 Task: Search one way flight ticket for 3 adults, 3 children in business from Lexington: Blue Grass Airport to Rock Springs: Southwest Wyoming Regional Airport (rock Springs Sweetwater County Airport) on 8-5-2023. Choice of flights is Singapure airlines. Number of bags: 4 checked bags. Price is upto 108000. Outbound departure time preference is 20:15.
Action: Mouse moved to (285, 289)
Screenshot: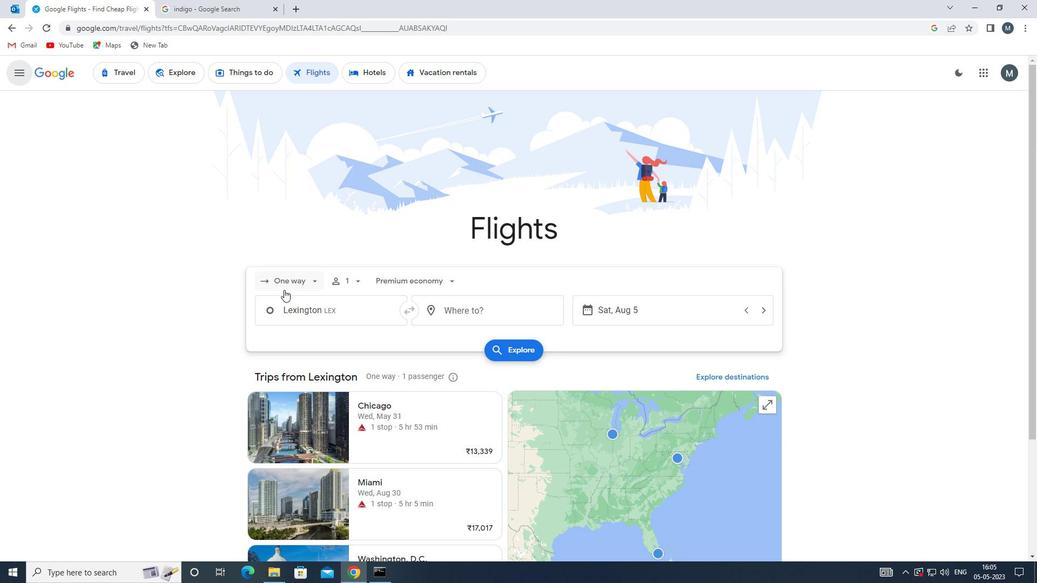 
Action: Mouse pressed left at (285, 289)
Screenshot: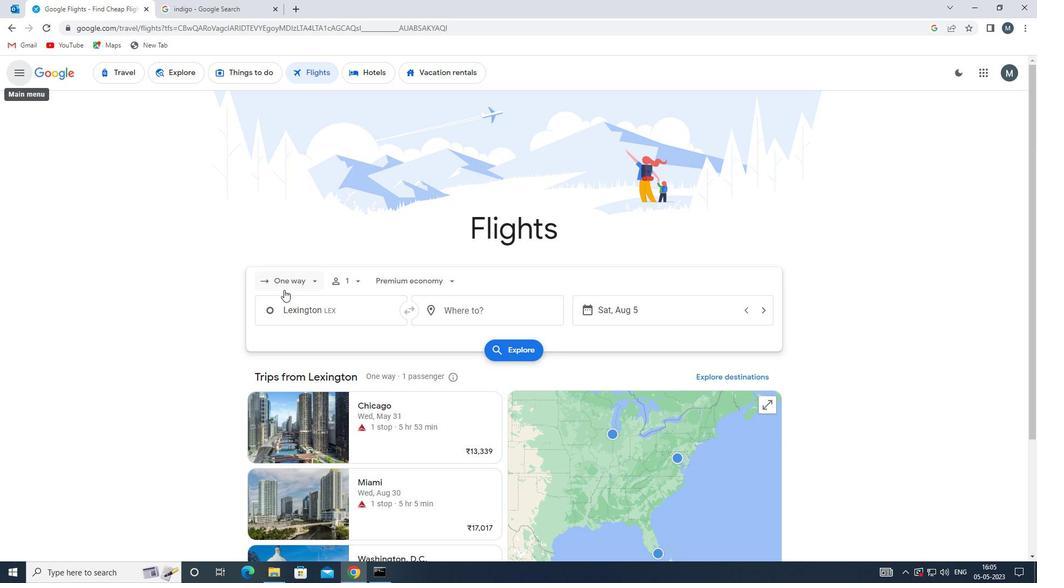 
Action: Mouse moved to (303, 334)
Screenshot: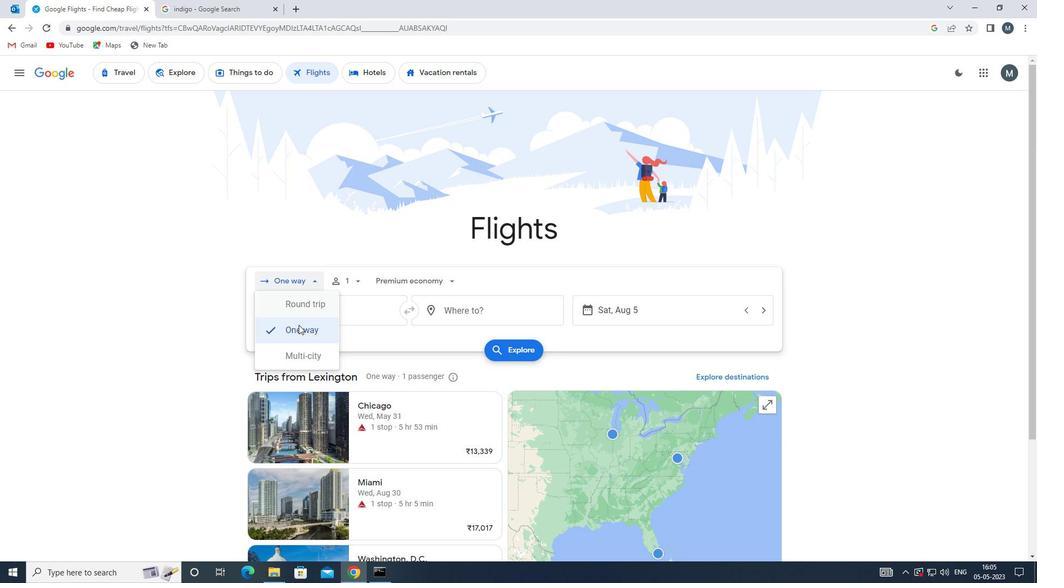 
Action: Mouse pressed left at (303, 334)
Screenshot: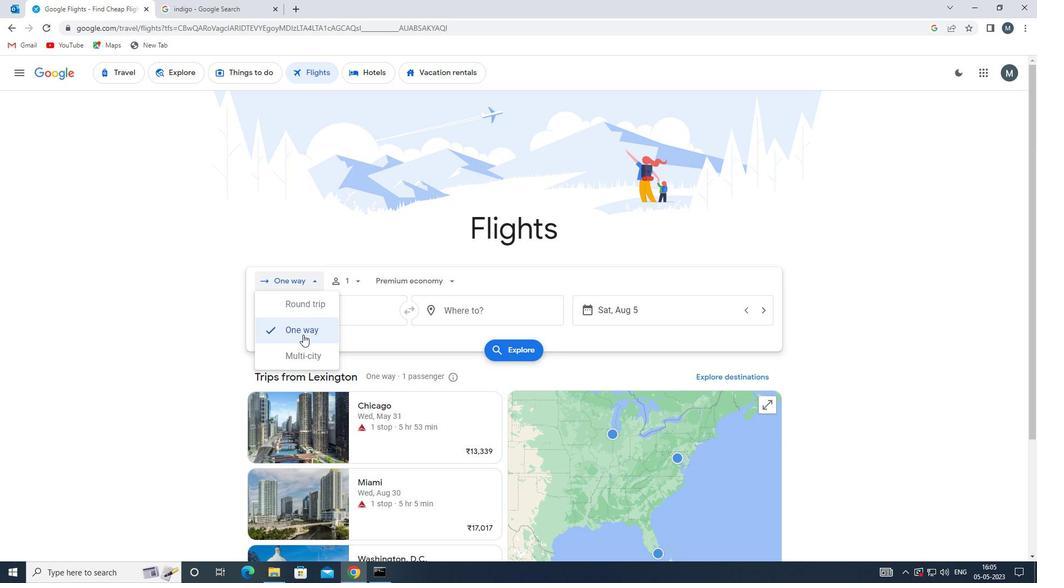 
Action: Mouse moved to (342, 280)
Screenshot: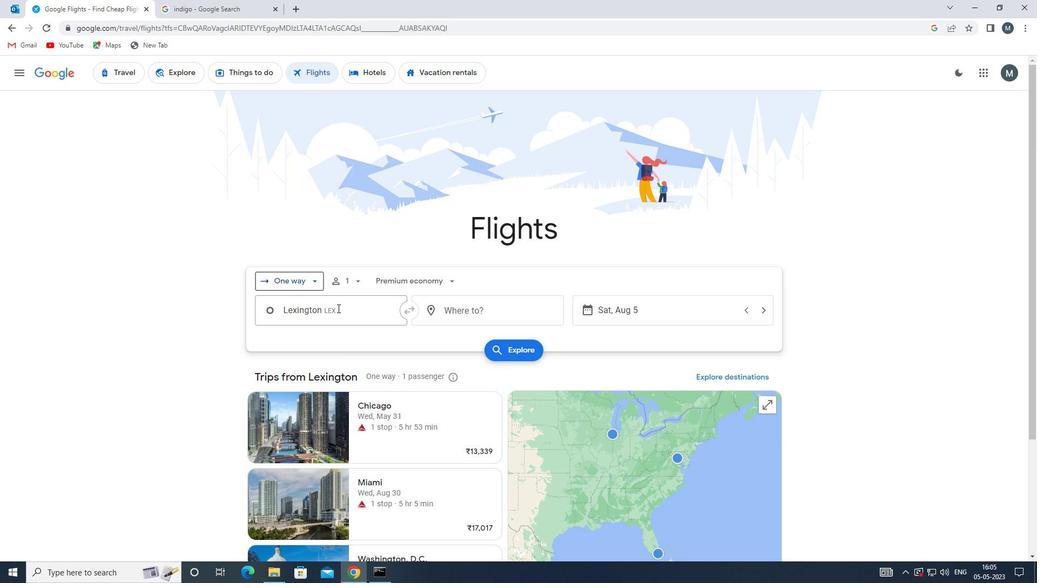 
Action: Mouse pressed left at (342, 280)
Screenshot: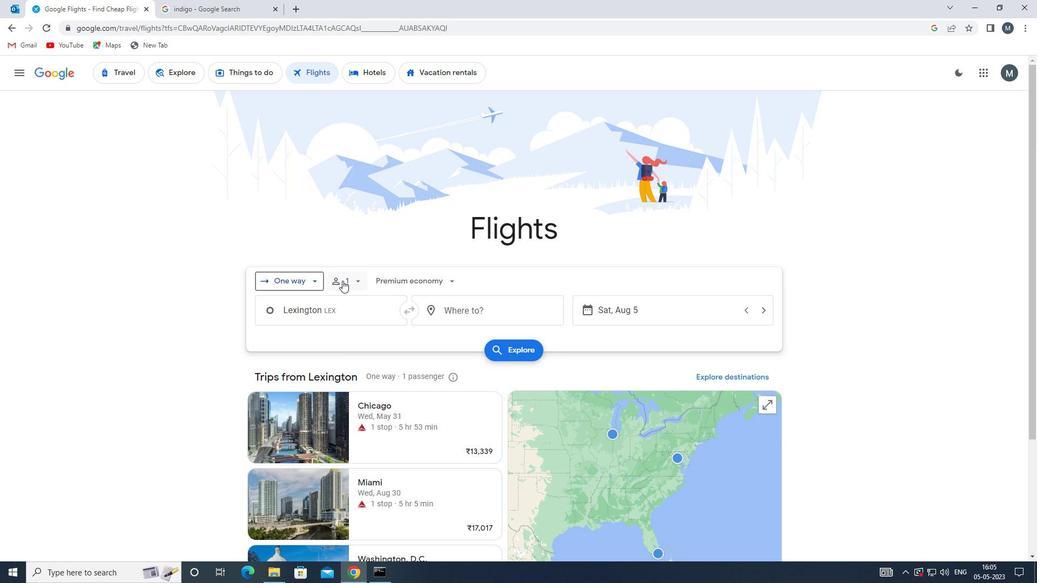 
Action: Mouse moved to (438, 307)
Screenshot: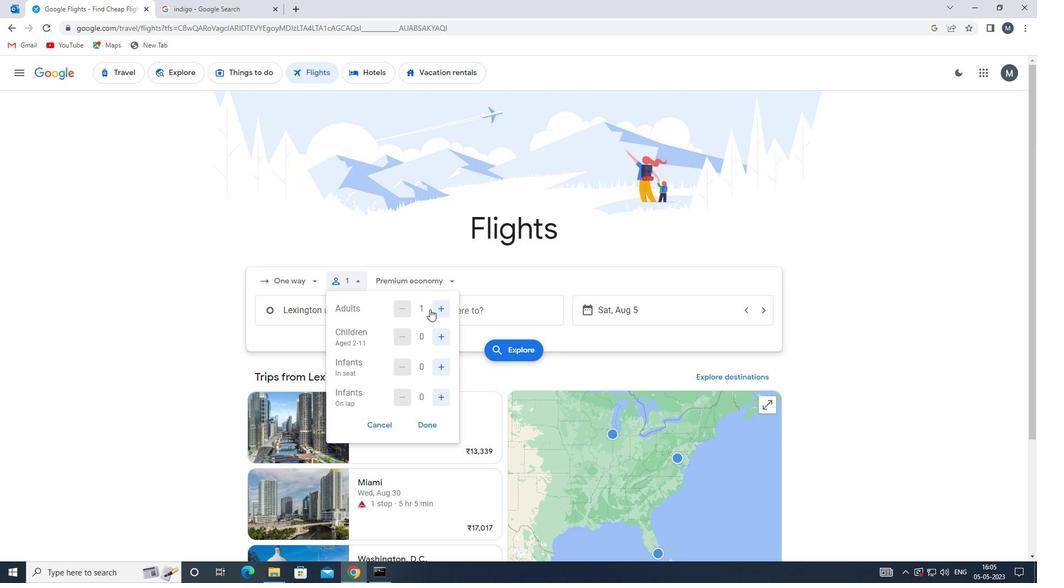 
Action: Mouse pressed left at (438, 307)
Screenshot: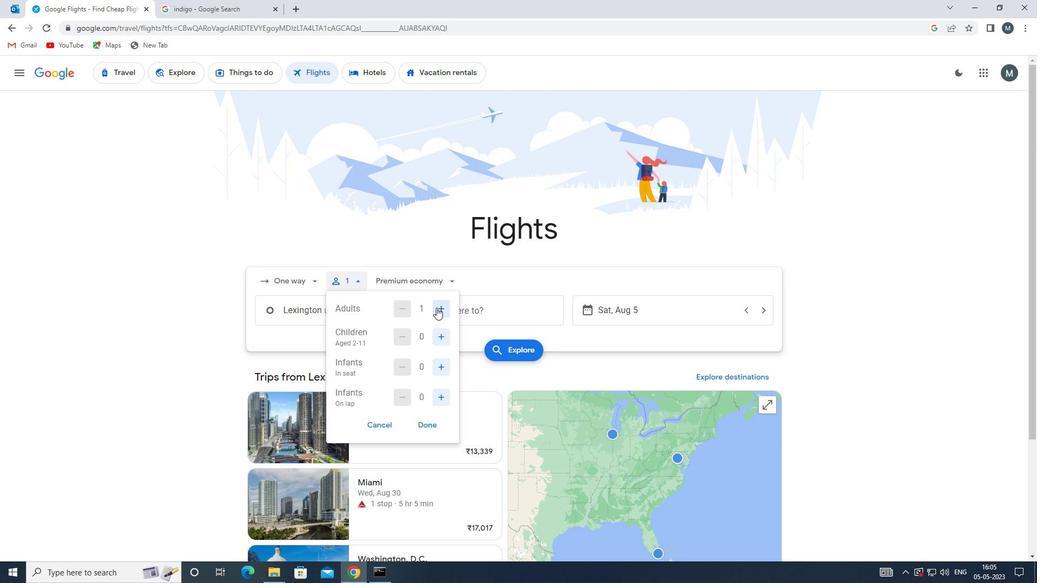 
Action: Mouse pressed left at (438, 307)
Screenshot: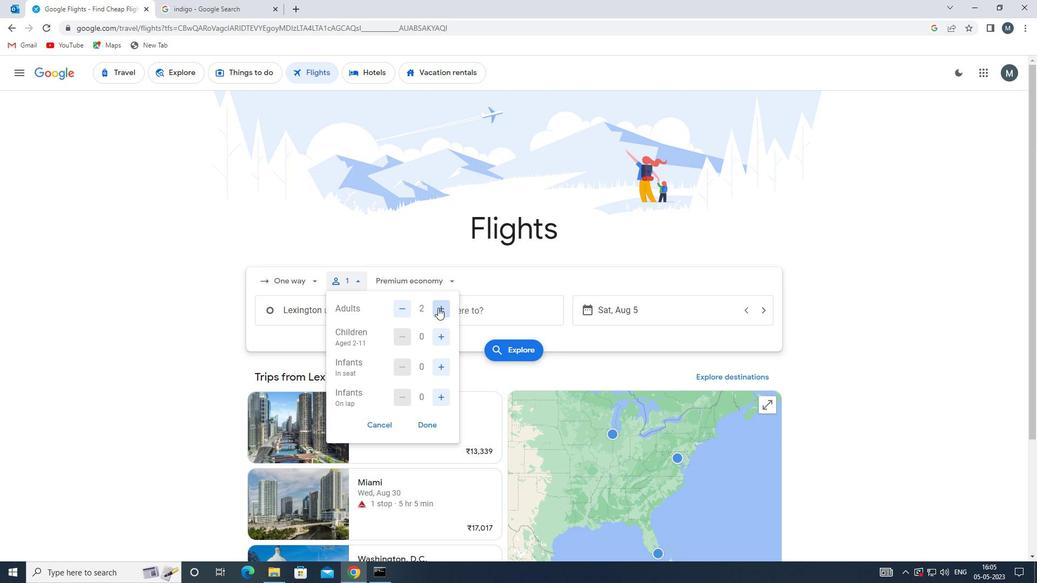 
Action: Mouse moved to (445, 336)
Screenshot: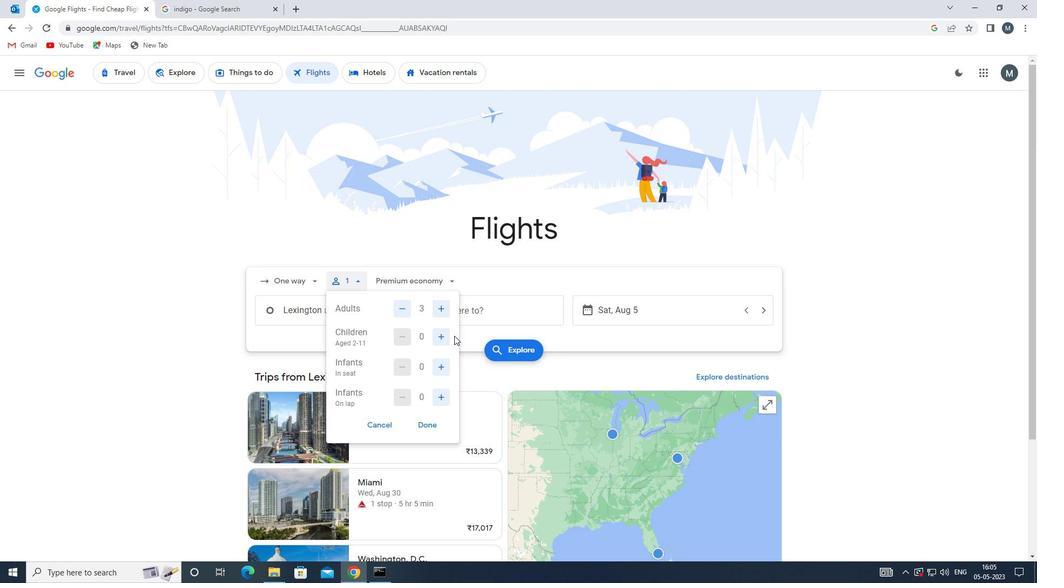
Action: Mouse pressed left at (445, 336)
Screenshot: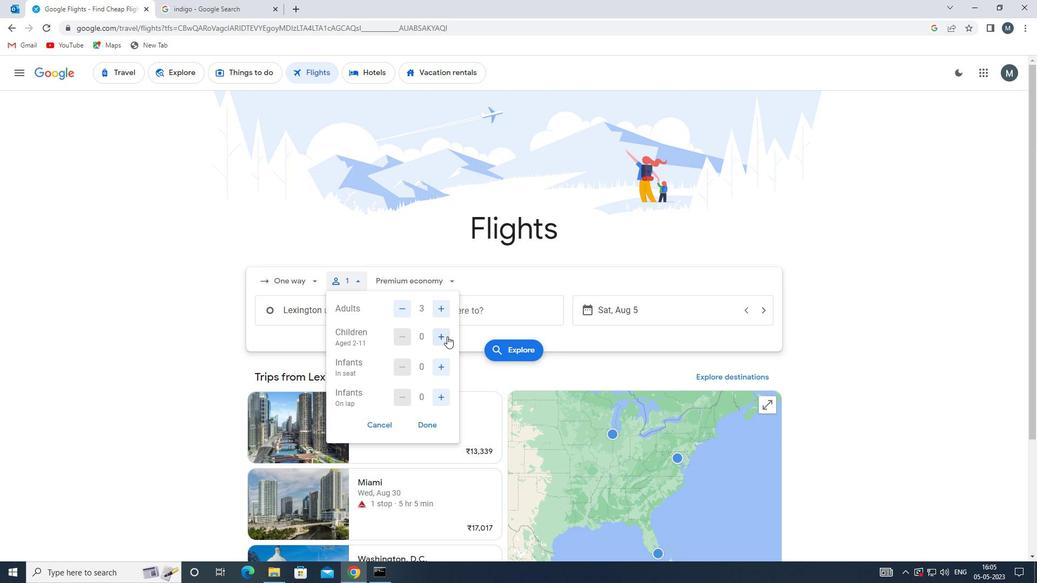 
Action: Mouse pressed left at (445, 336)
Screenshot: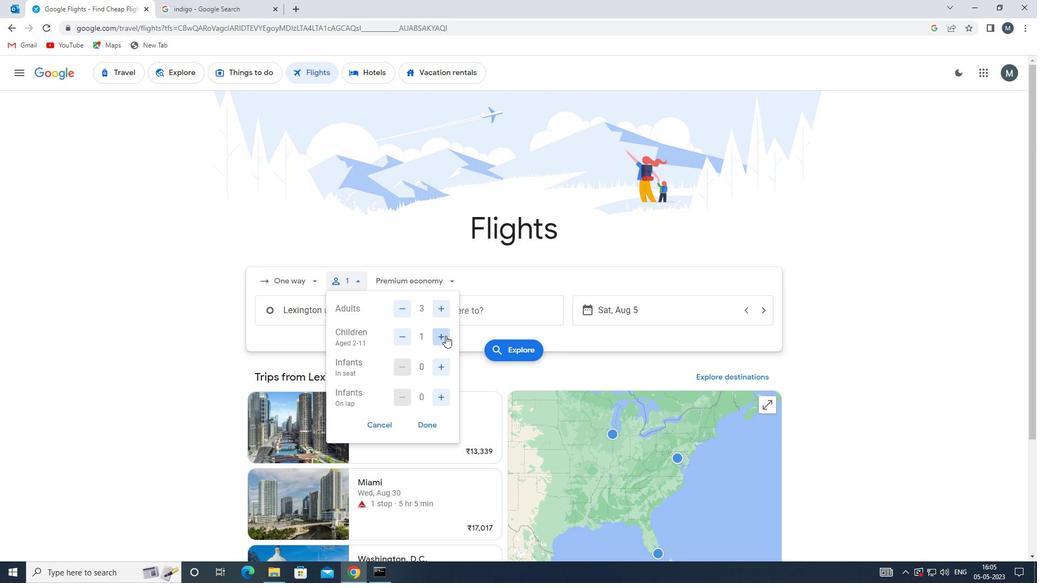 
Action: Mouse pressed left at (445, 336)
Screenshot: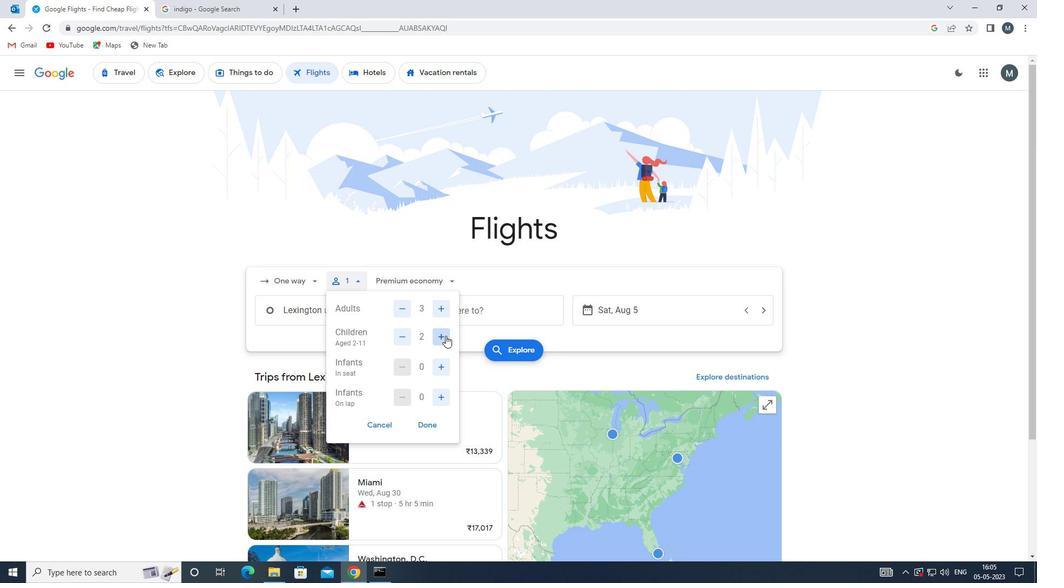 
Action: Mouse moved to (435, 423)
Screenshot: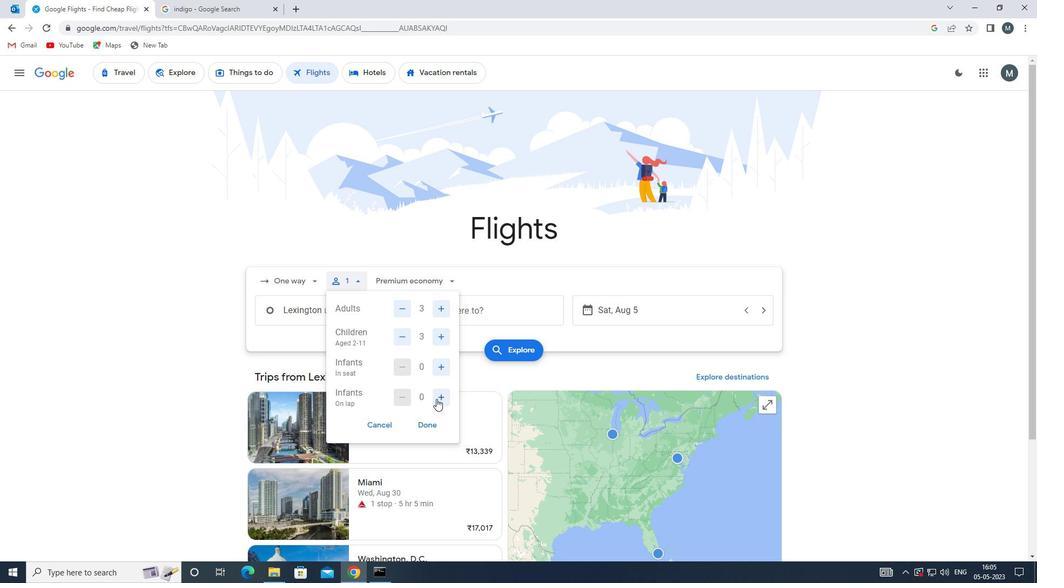 
Action: Mouse pressed left at (435, 423)
Screenshot: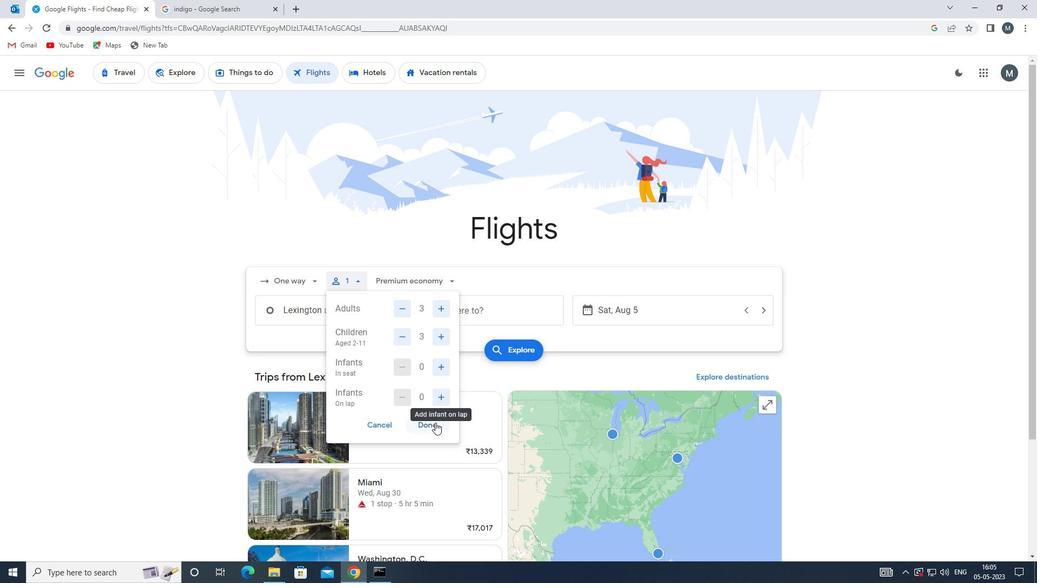
Action: Mouse moved to (426, 283)
Screenshot: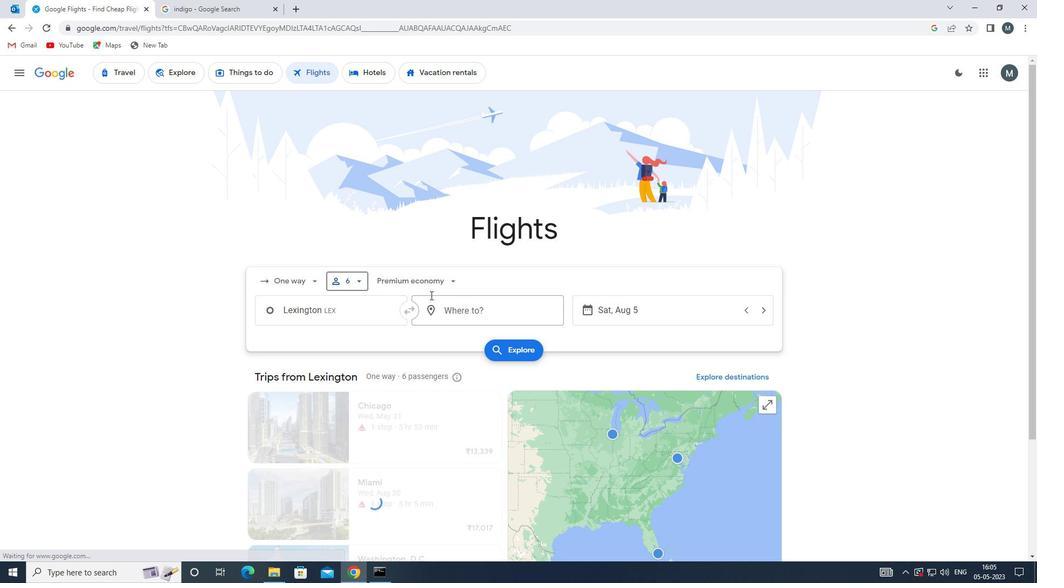 
Action: Mouse pressed left at (426, 283)
Screenshot: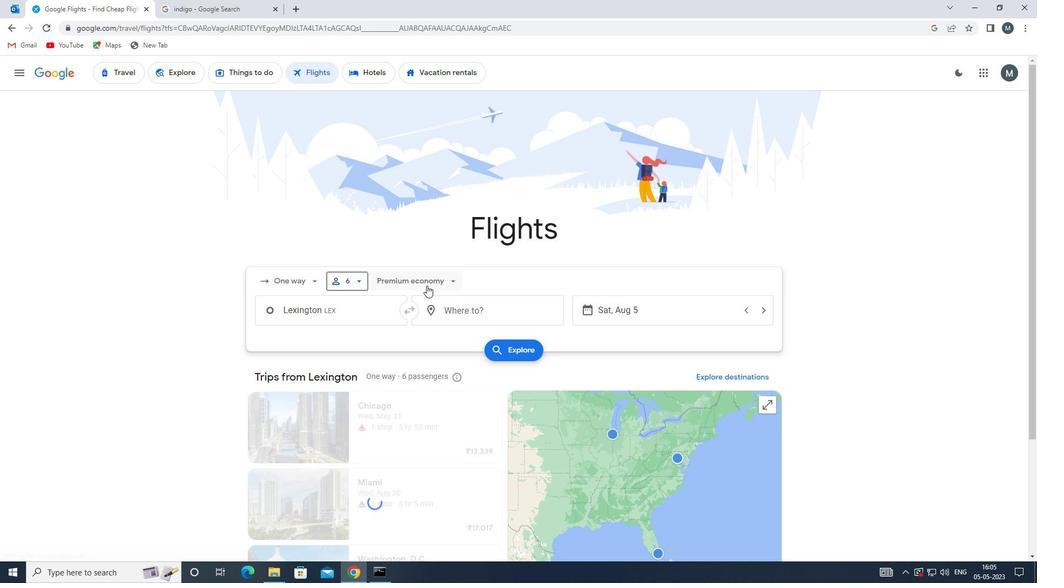 
Action: Mouse moved to (421, 358)
Screenshot: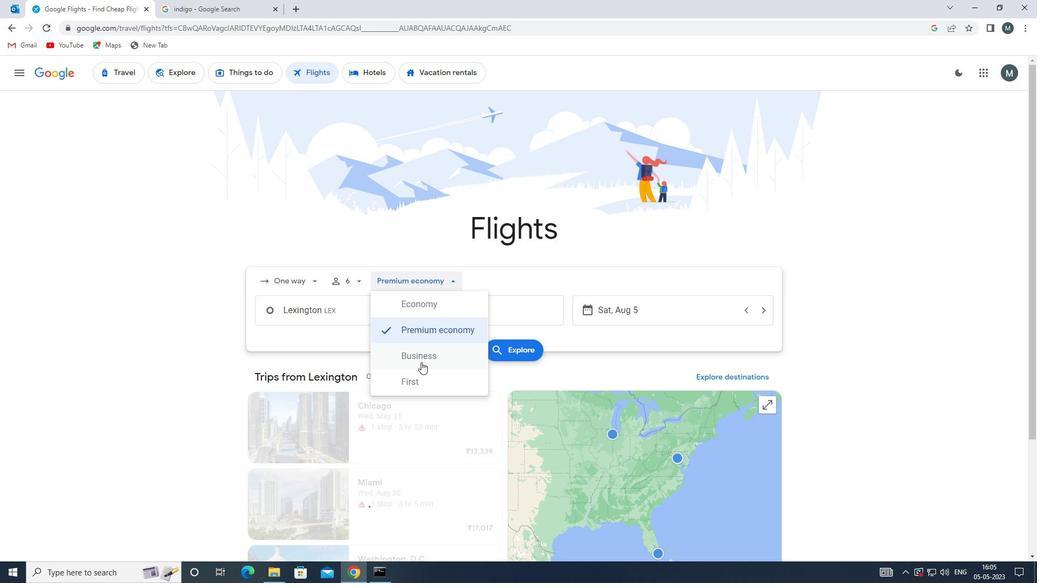 
Action: Mouse pressed left at (421, 358)
Screenshot: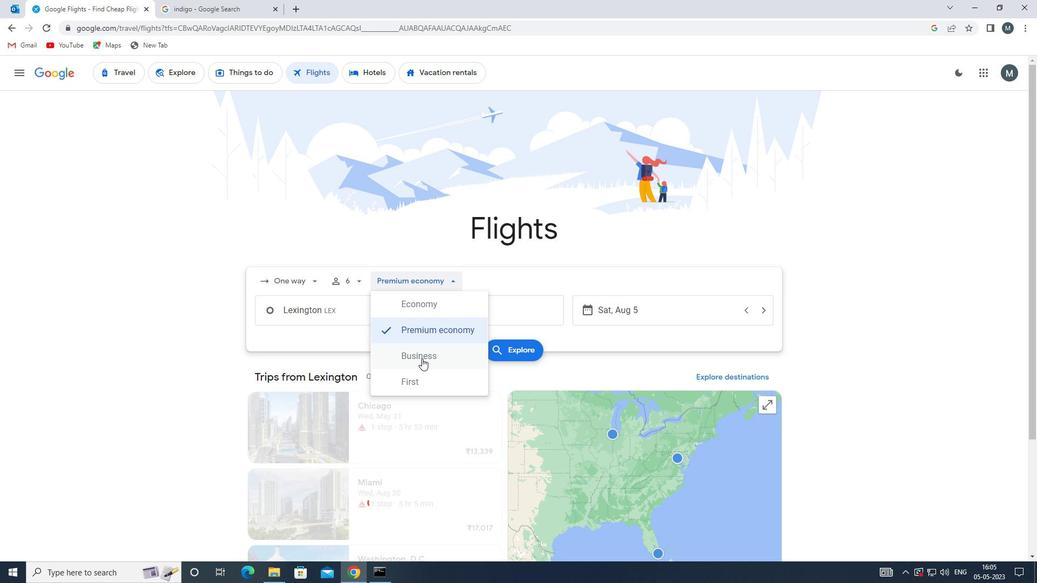 
Action: Mouse moved to (364, 317)
Screenshot: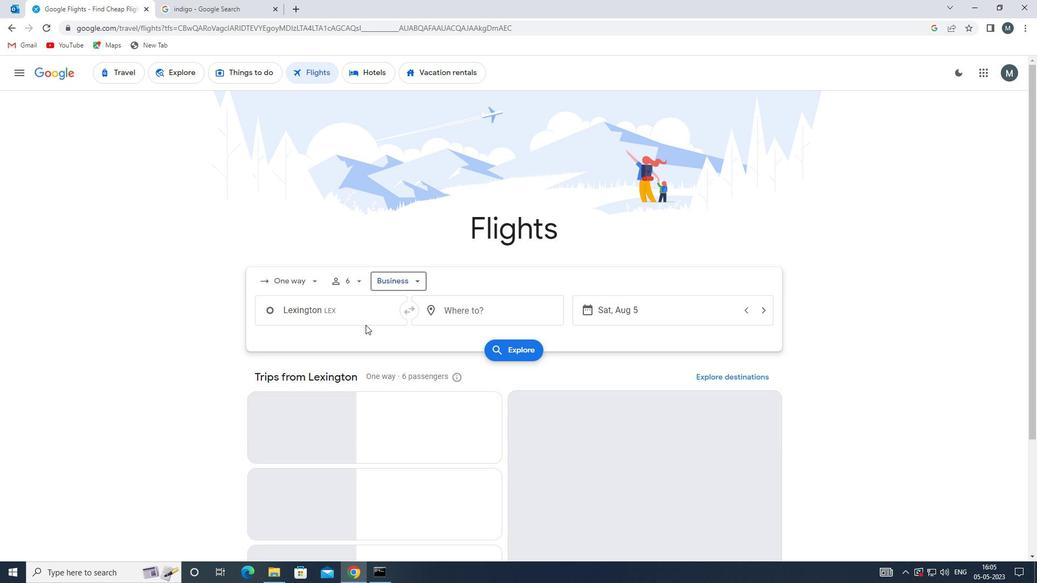 
Action: Mouse pressed left at (364, 317)
Screenshot: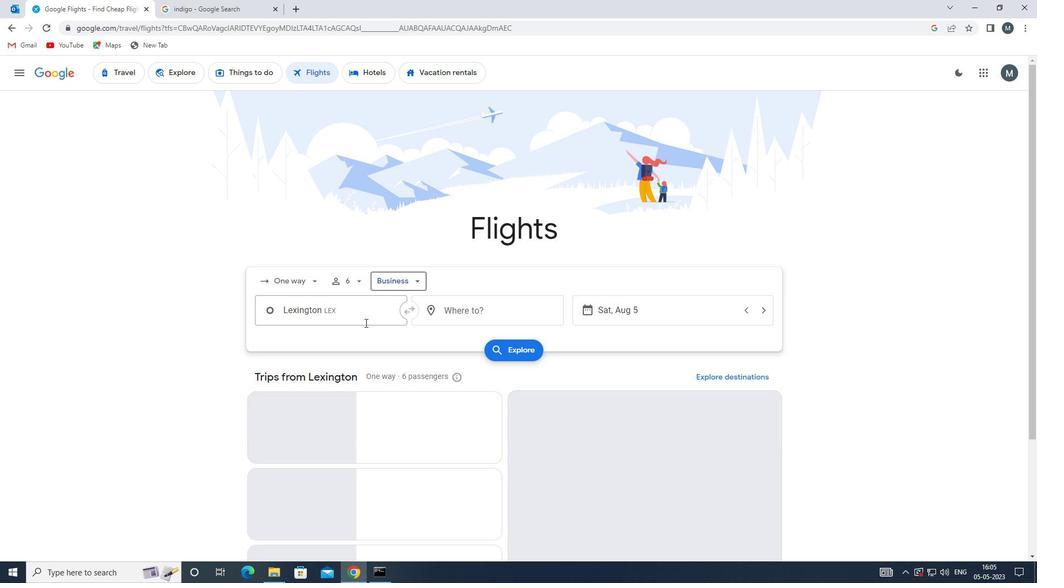 
Action: Mouse moved to (371, 365)
Screenshot: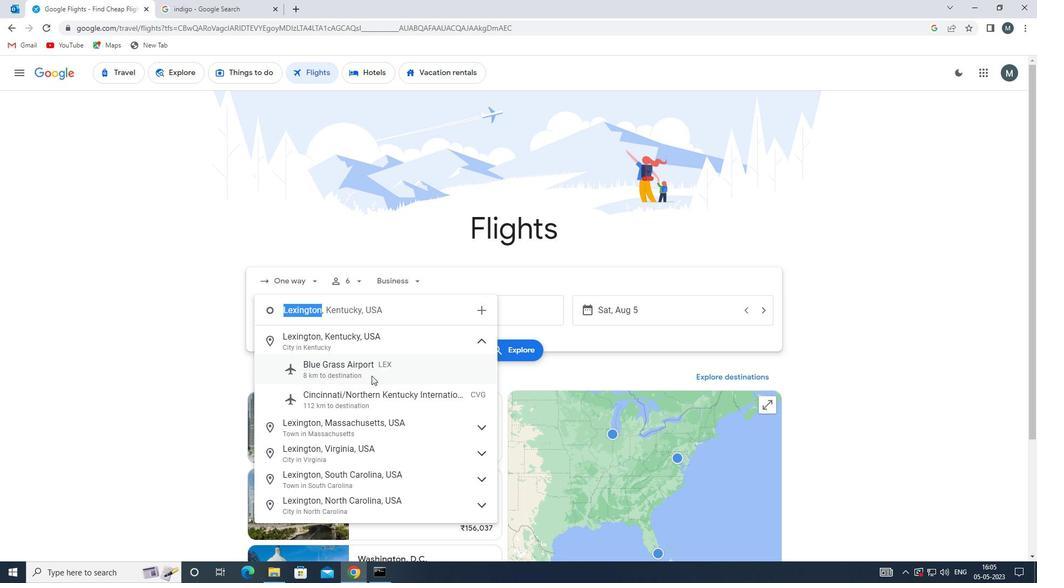 
Action: Mouse pressed left at (371, 365)
Screenshot: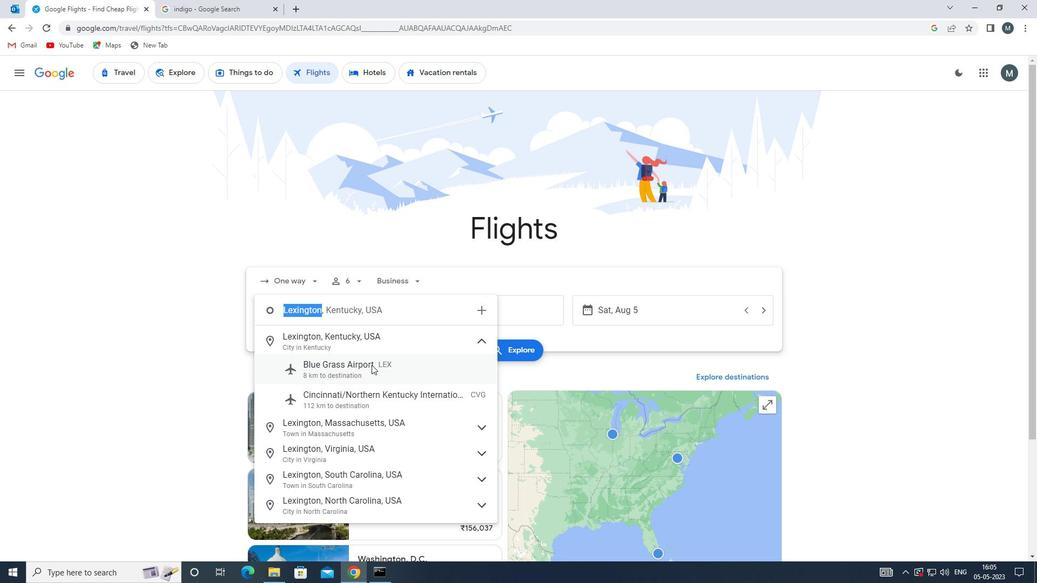
Action: Mouse moved to (479, 305)
Screenshot: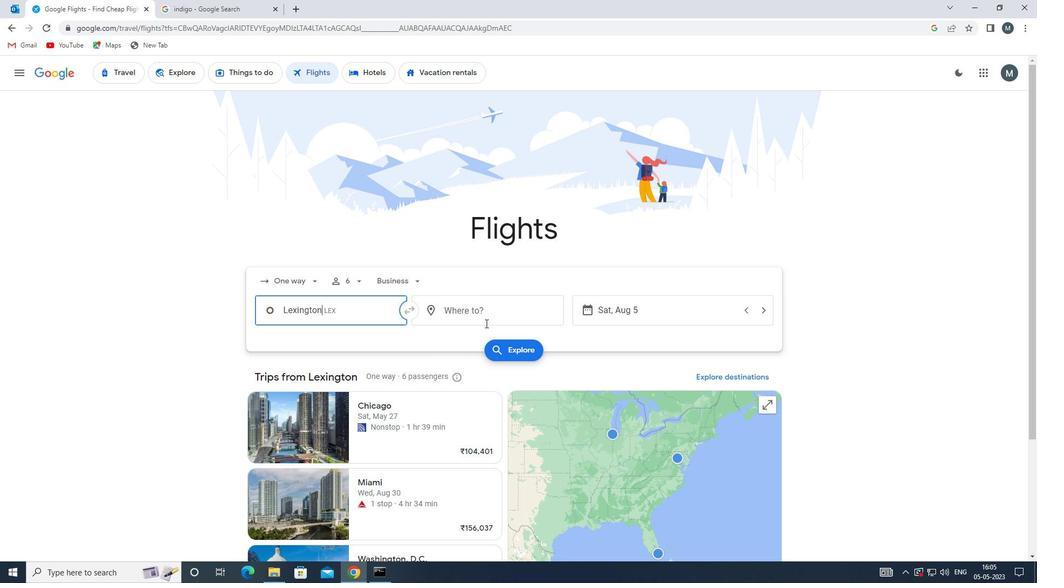 
Action: Mouse pressed left at (479, 305)
Screenshot: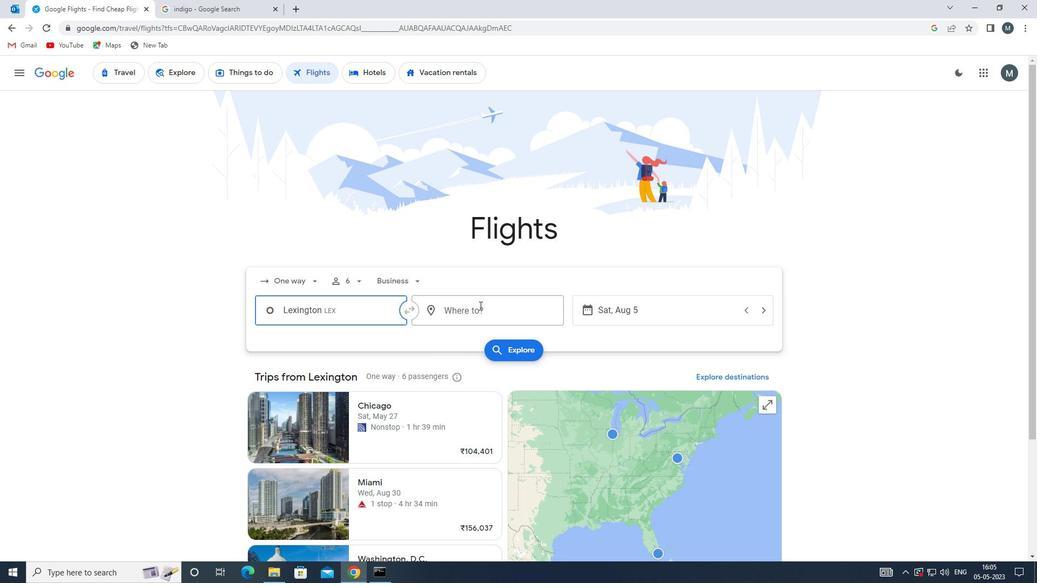 
Action: Mouse moved to (475, 308)
Screenshot: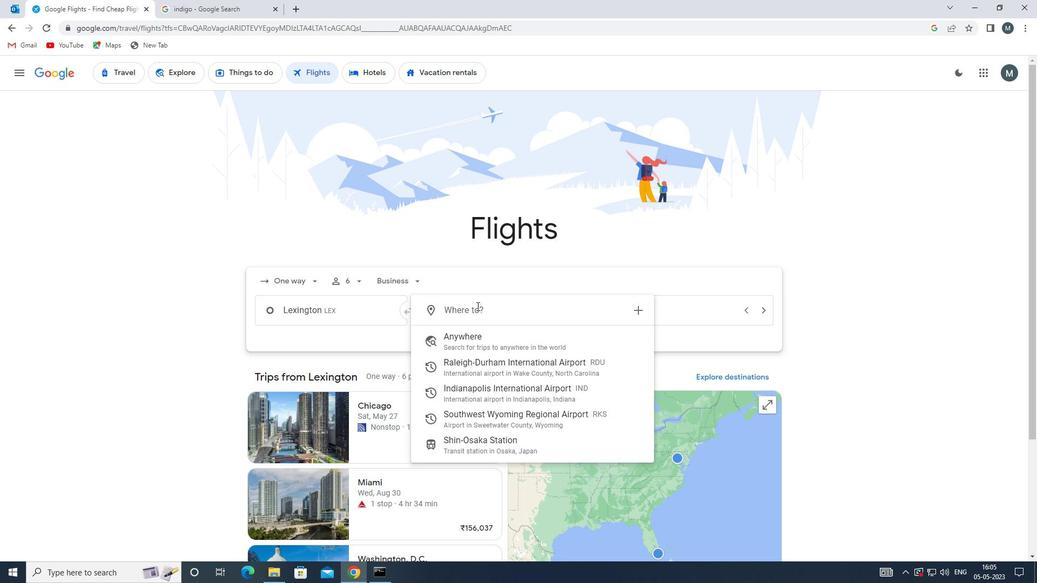 
Action: Key pressed rks
Screenshot: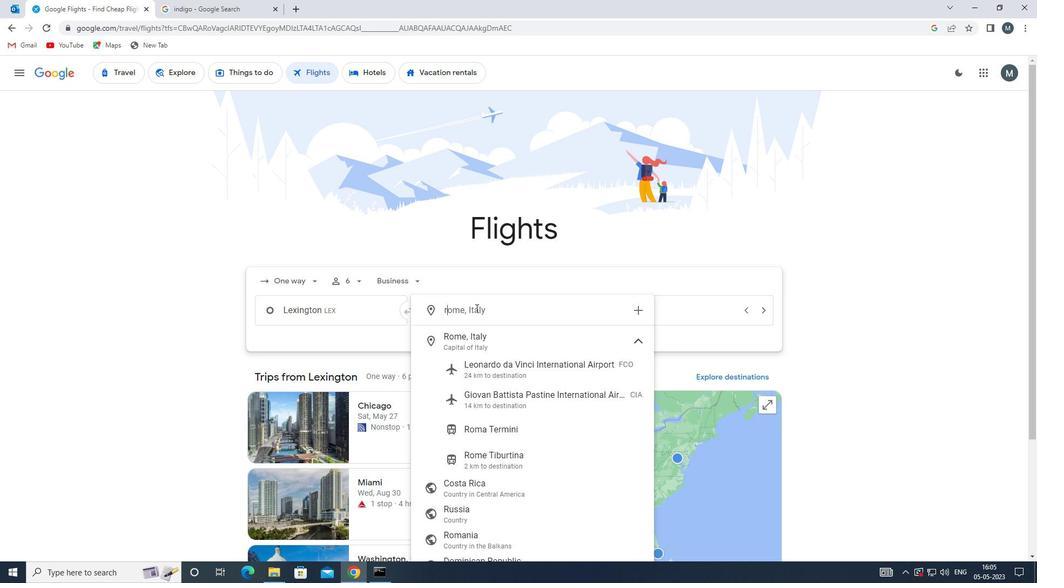 
Action: Mouse moved to (484, 345)
Screenshot: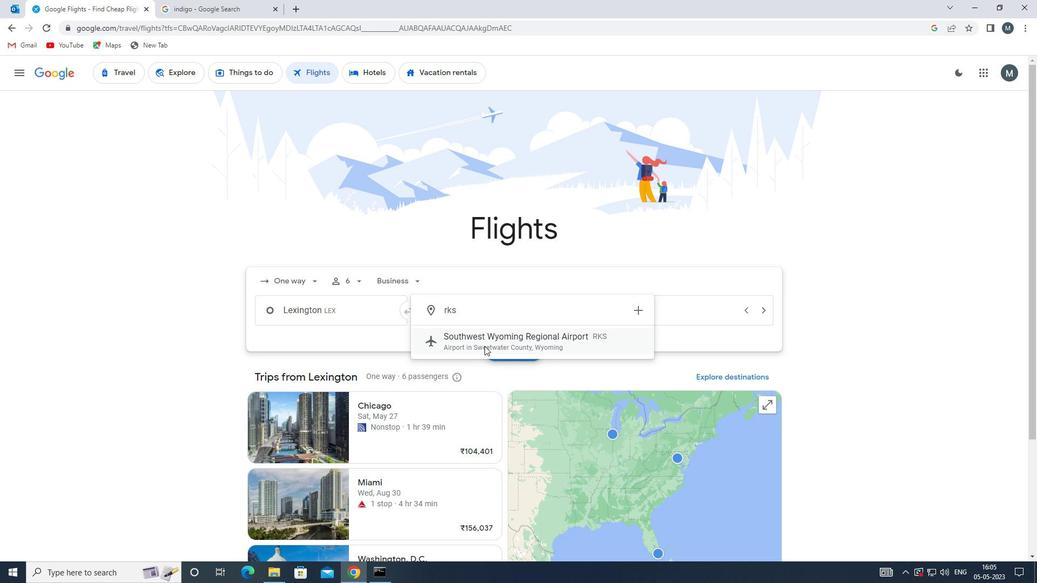 
Action: Mouse pressed left at (484, 345)
Screenshot: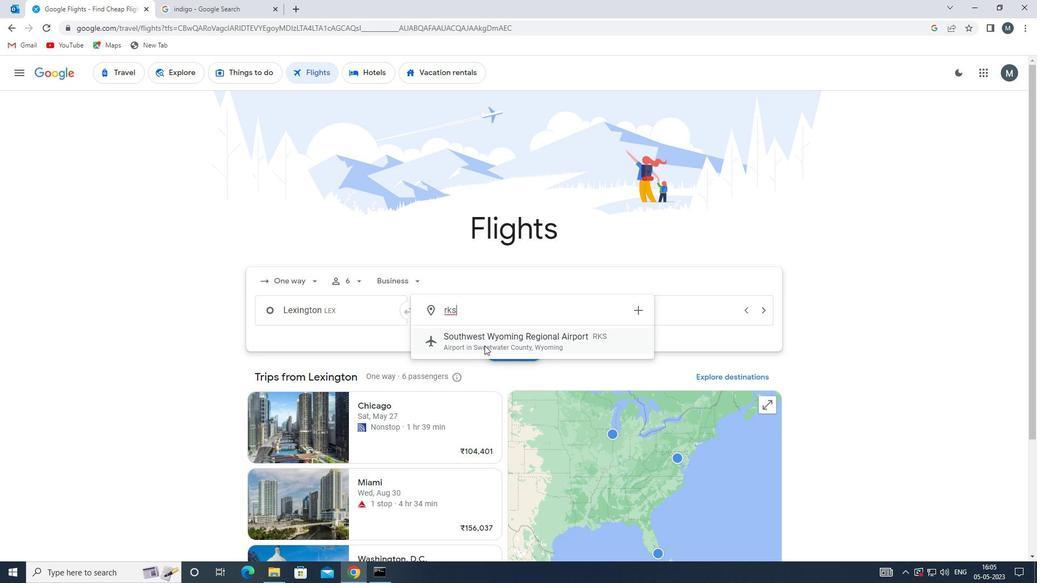 
Action: Mouse moved to (625, 313)
Screenshot: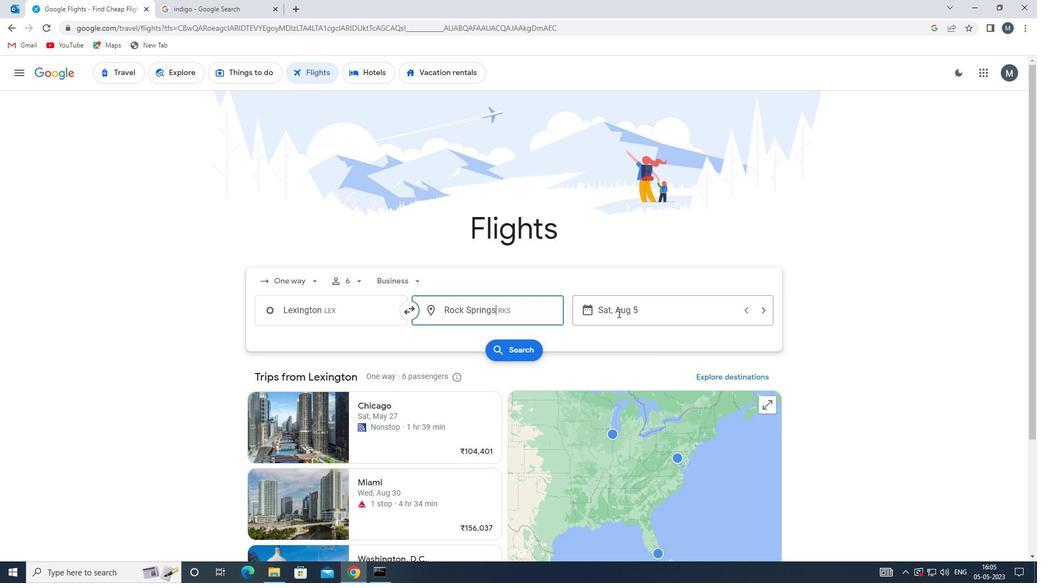 
Action: Mouse pressed left at (625, 313)
Screenshot: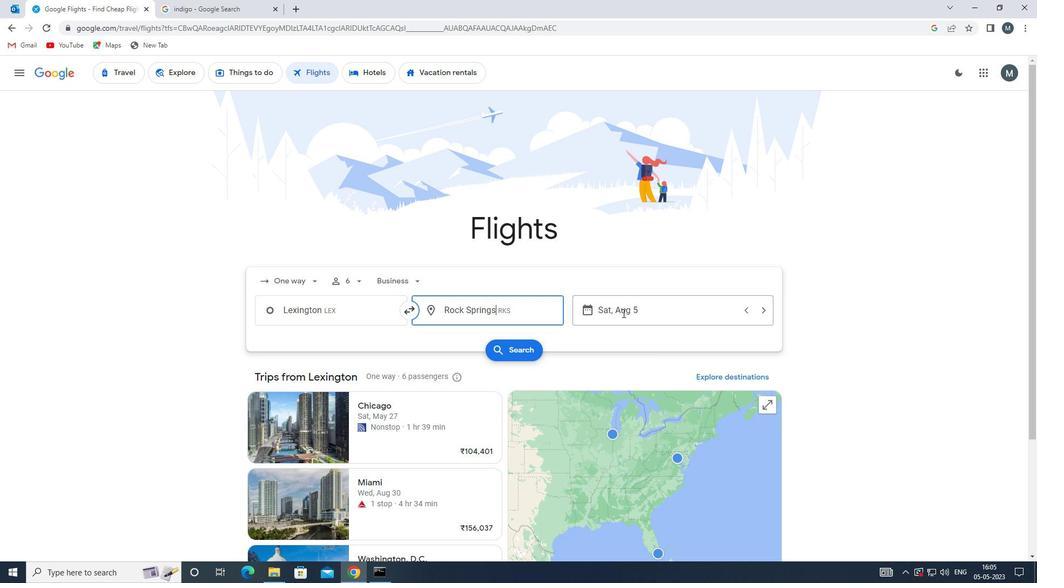 
Action: Mouse moved to (546, 364)
Screenshot: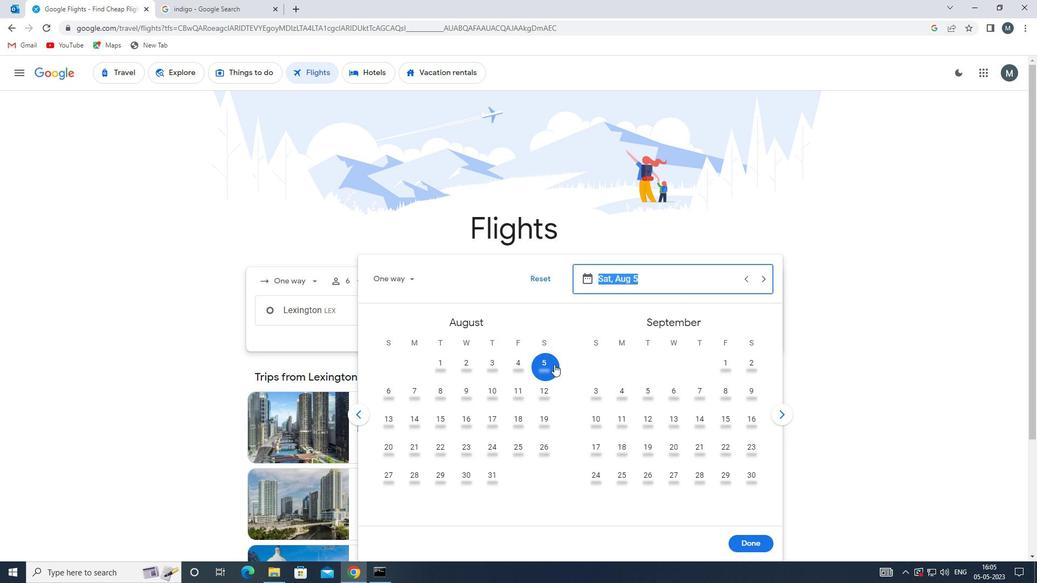 
Action: Mouse pressed left at (546, 364)
Screenshot: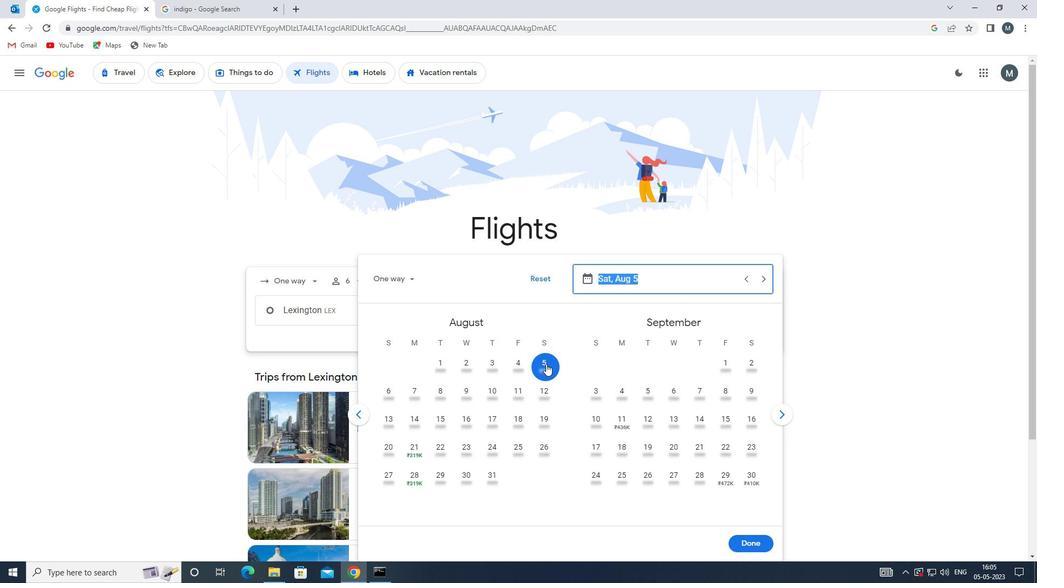 
Action: Mouse moved to (753, 538)
Screenshot: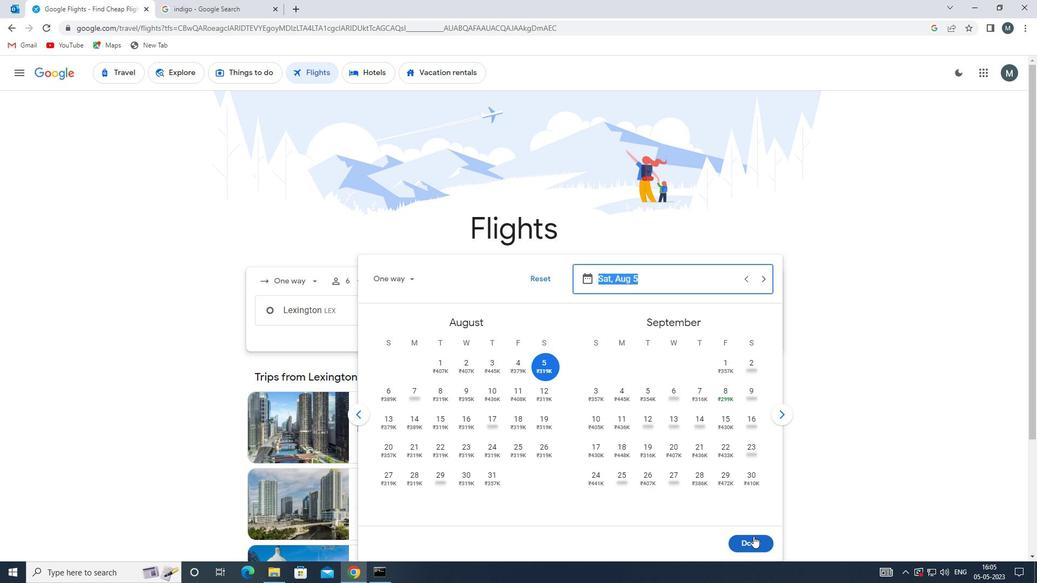 
Action: Mouse pressed left at (753, 538)
Screenshot: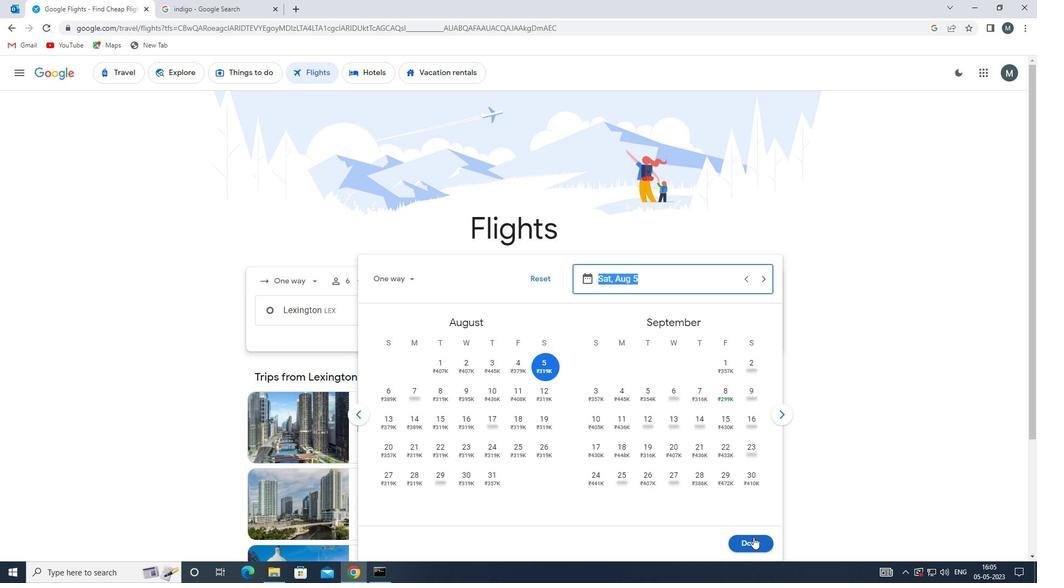 
Action: Mouse moved to (533, 350)
Screenshot: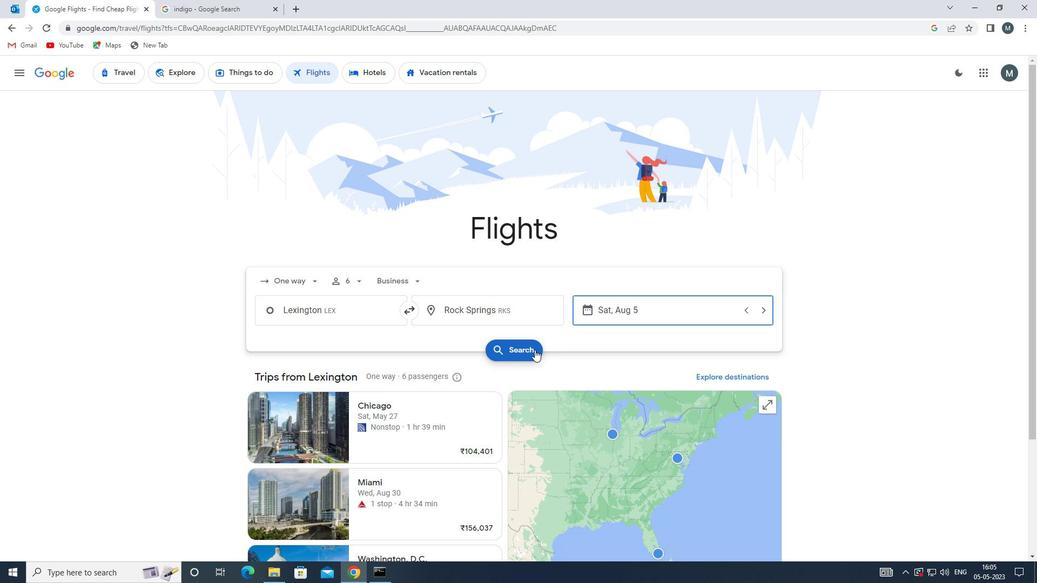 
Action: Mouse pressed left at (533, 350)
Screenshot: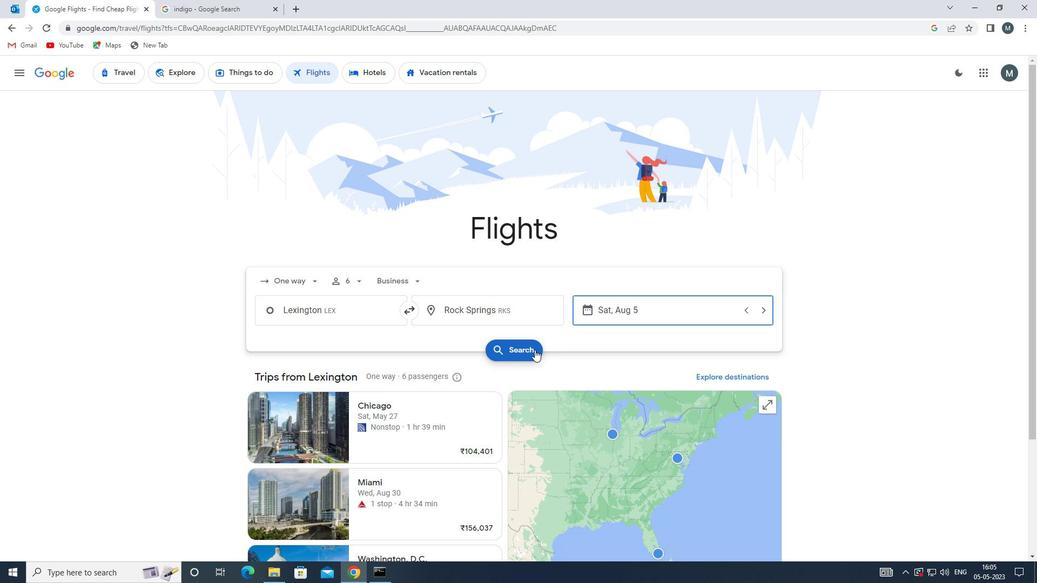 
Action: Mouse moved to (275, 173)
Screenshot: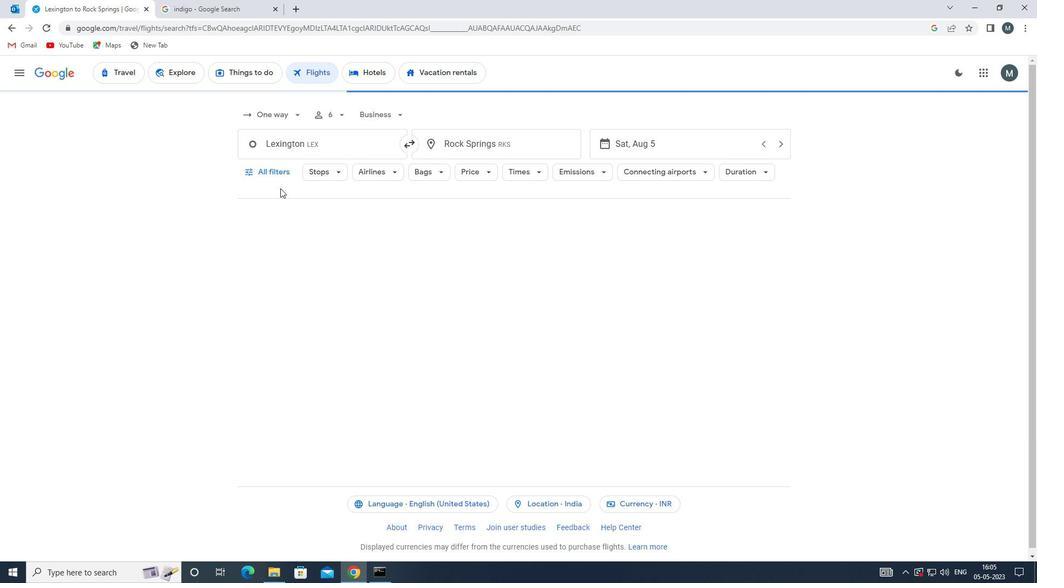 
Action: Mouse pressed left at (275, 173)
Screenshot: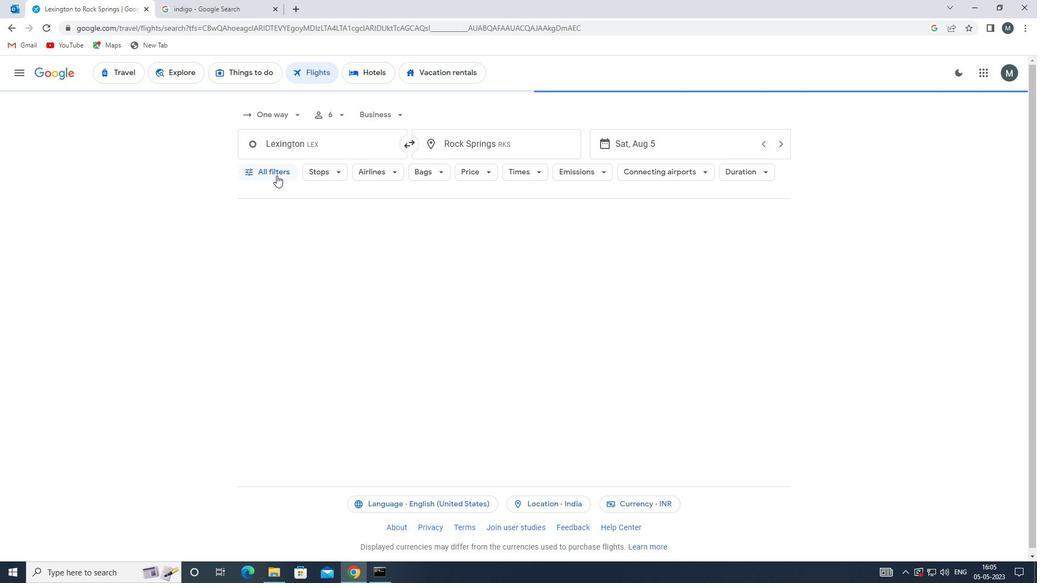 
Action: Mouse moved to (322, 303)
Screenshot: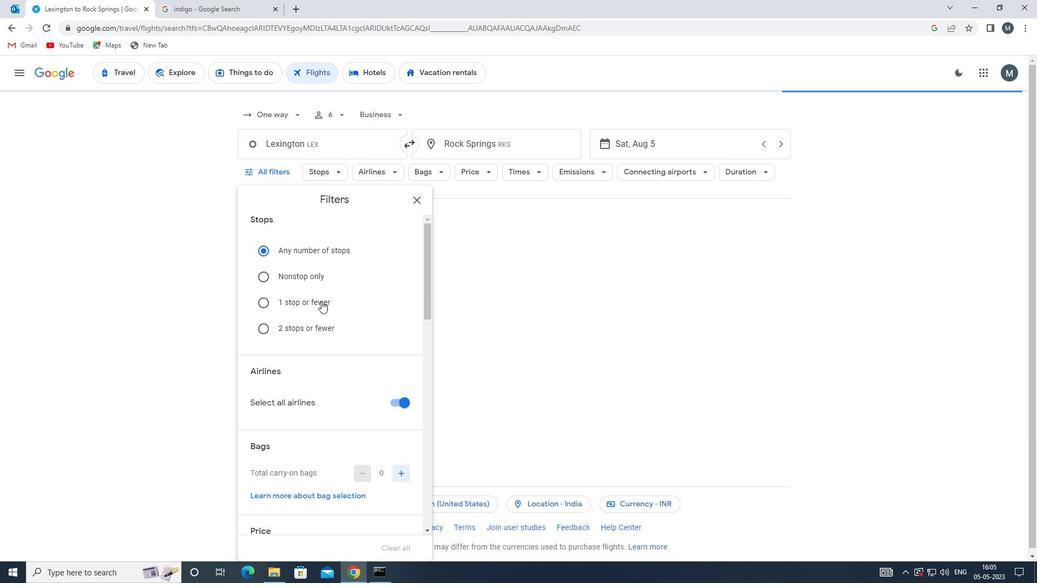 
Action: Mouse scrolled (322, 303) with delta (0, 0)
Screenshot: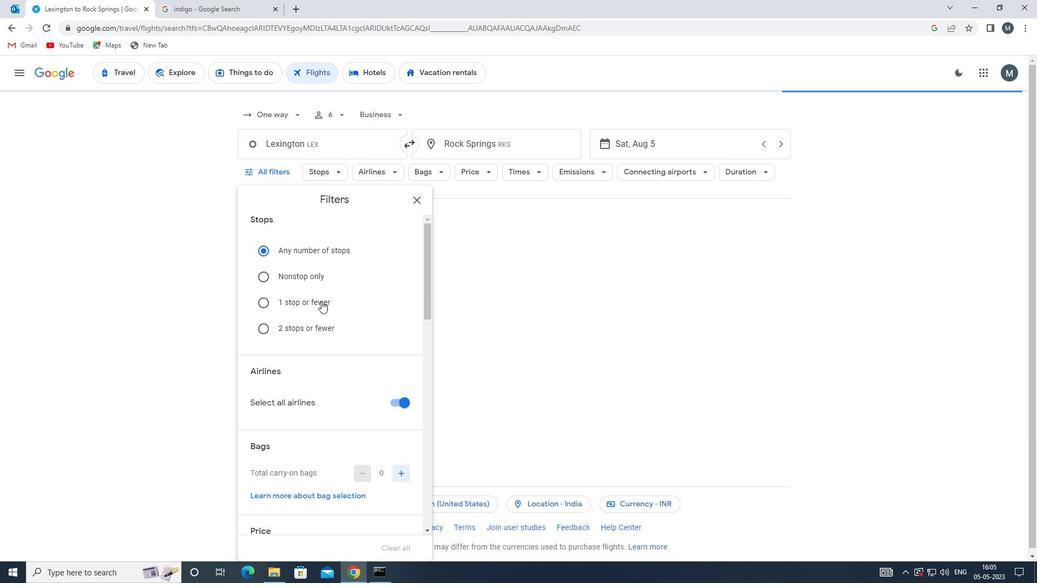 
Action: Mouse moved to (395, 347)
Screenshot: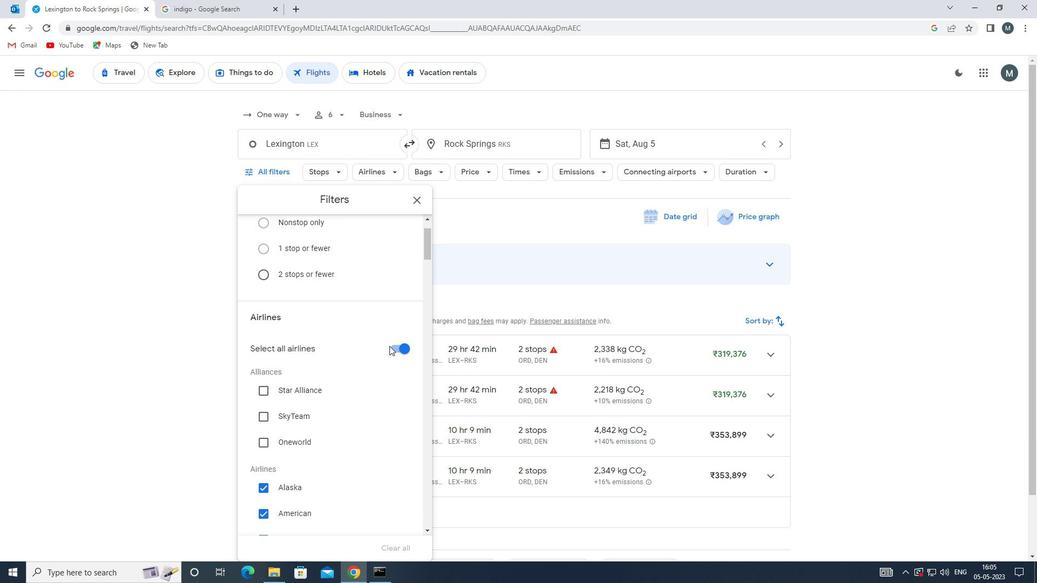 
Action: Mouse pressed left at (395, 347)
Screenshot: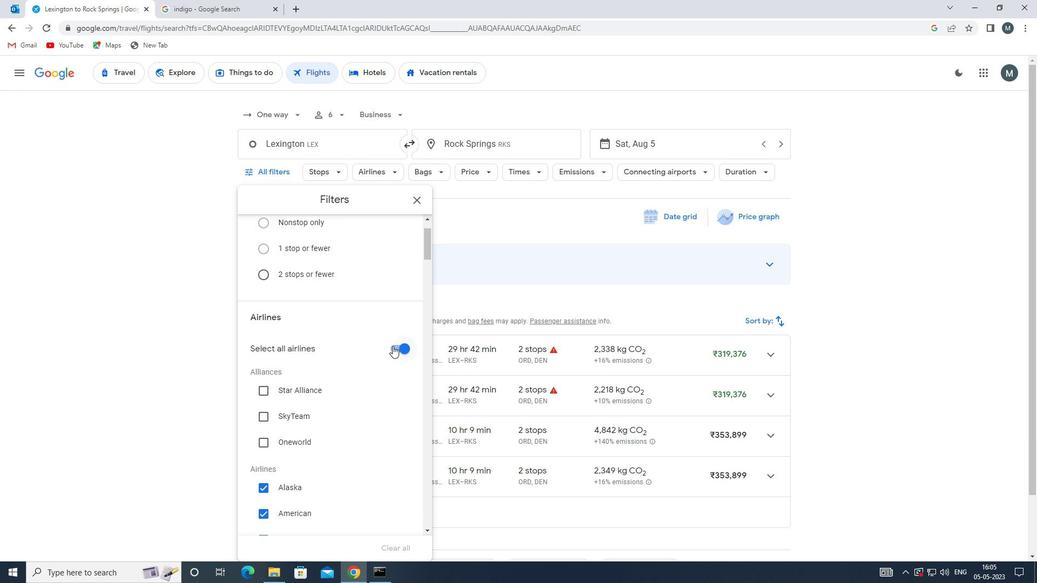 
Action: Mouse moved to (346, 361)
Screenshot: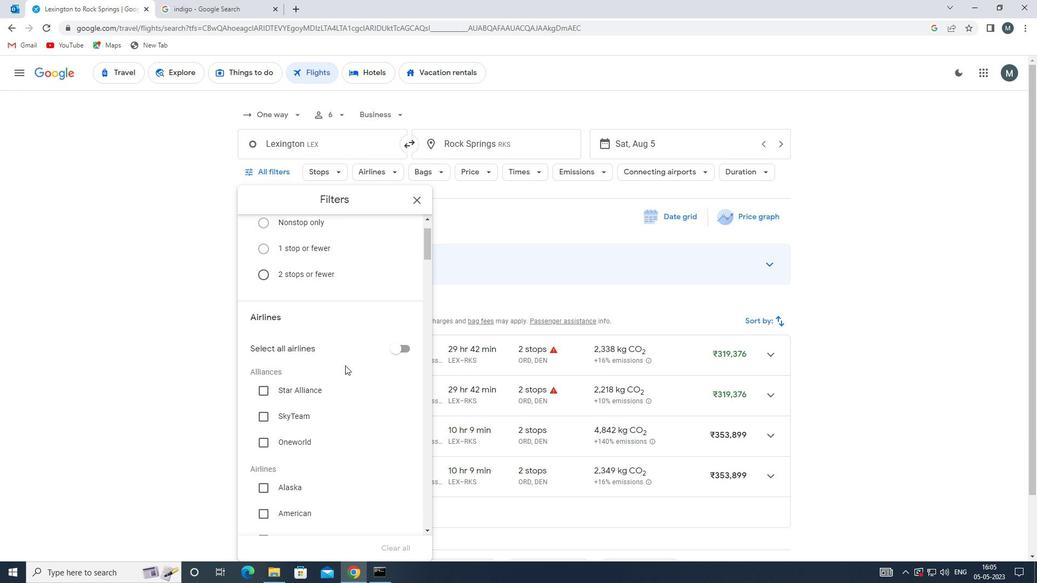 
Action: Mouse scrolled (346, 361) with delta (0, 0)
Screenshot: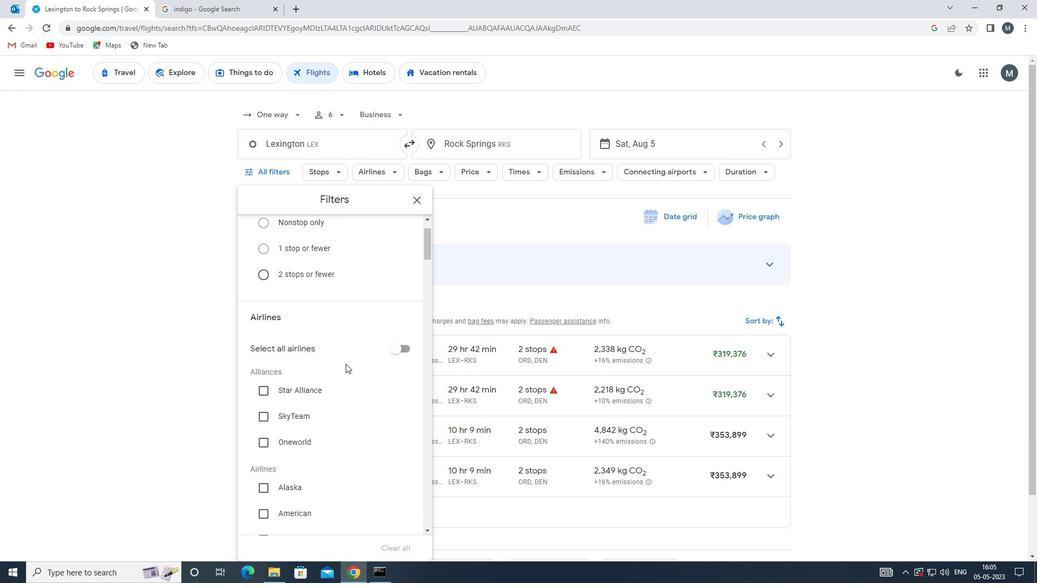 
Action: Mouse scrolled (346, 361) with delta (0, 0)
Screenshot: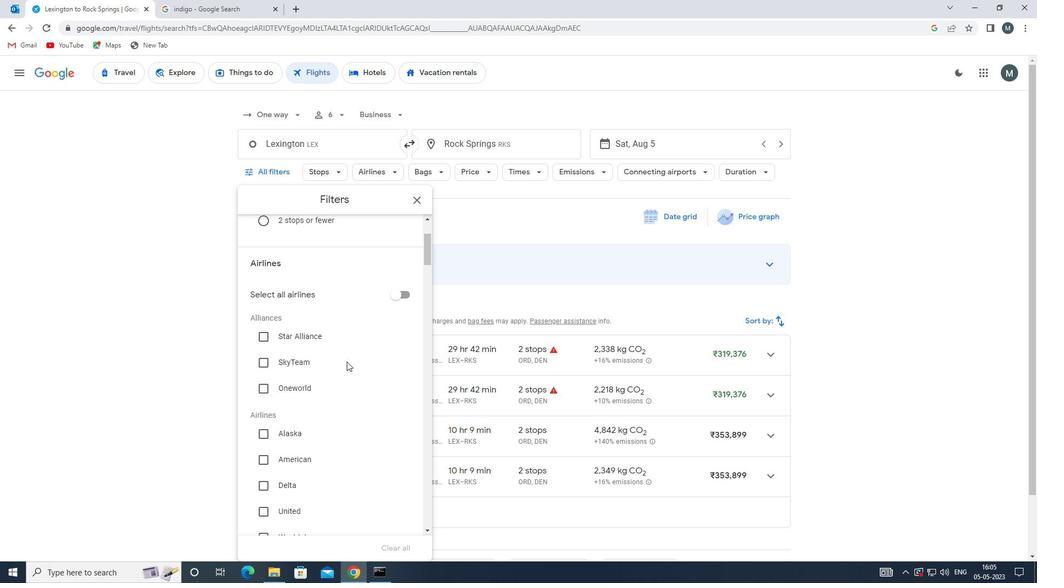 
Action: Mouse scrolled (346, 361) with delta (0, 0)
Screenshot: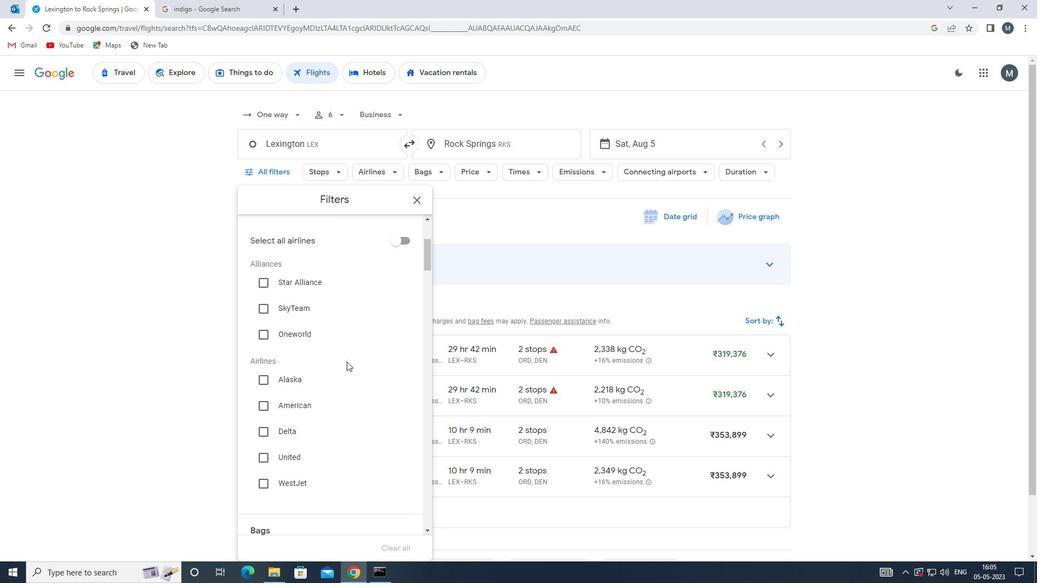 
Action: Mouse moved to (343, 365)
Screenshot: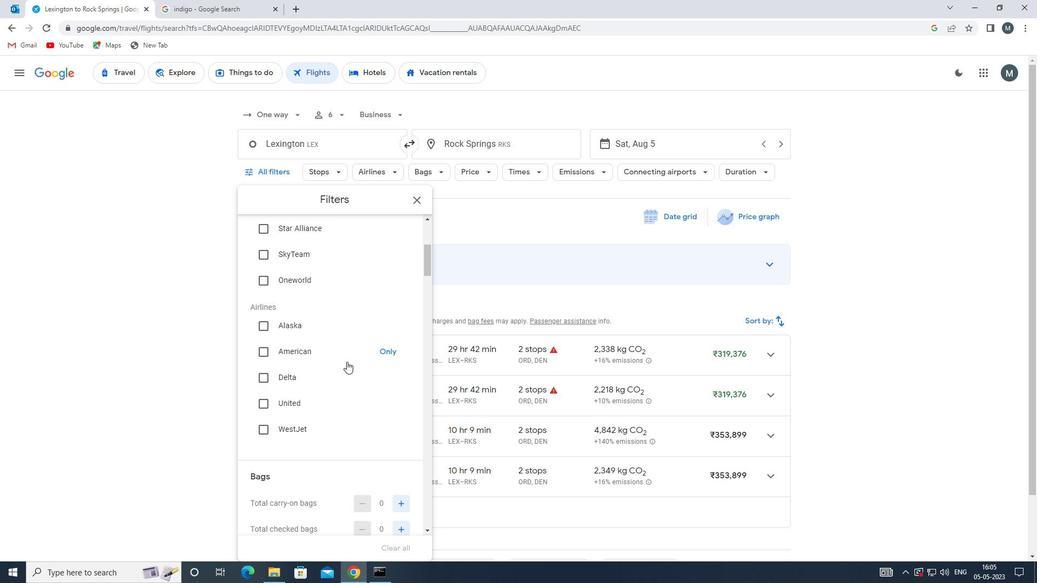
Action: Mouse scrolled (343, 365) with delta (0, 0)
Screenshot: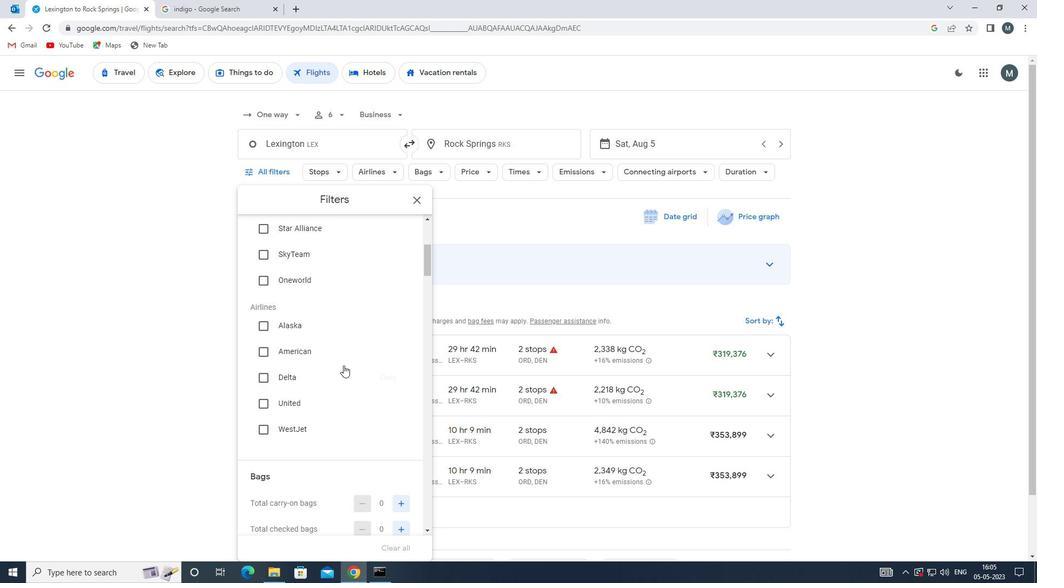 
Action: Mouse scrolled (343, 365) with delta (0, 0)
Screenshot: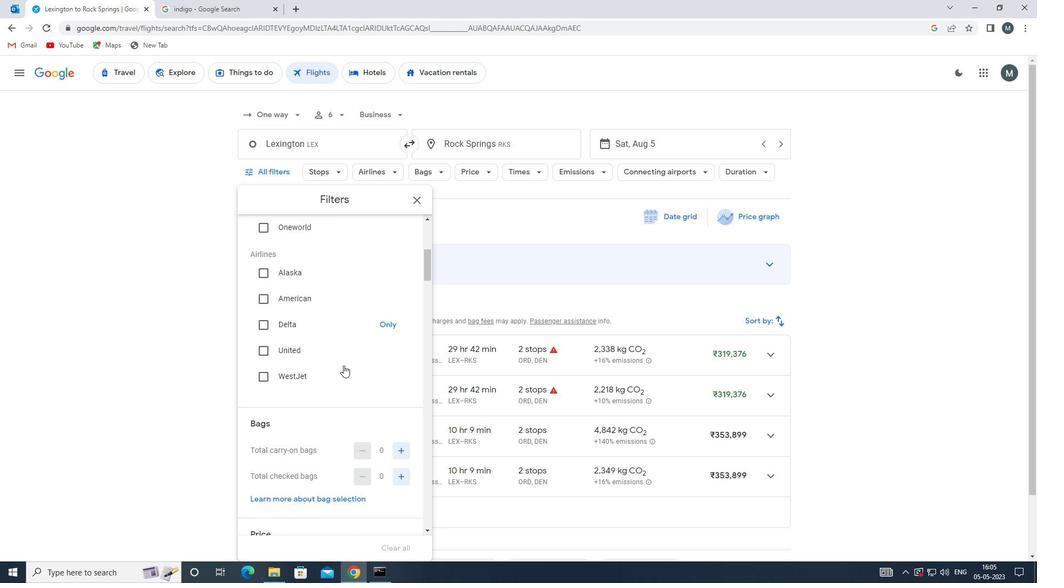 
Action: Mouse moved to (406, 419)
Screenshot: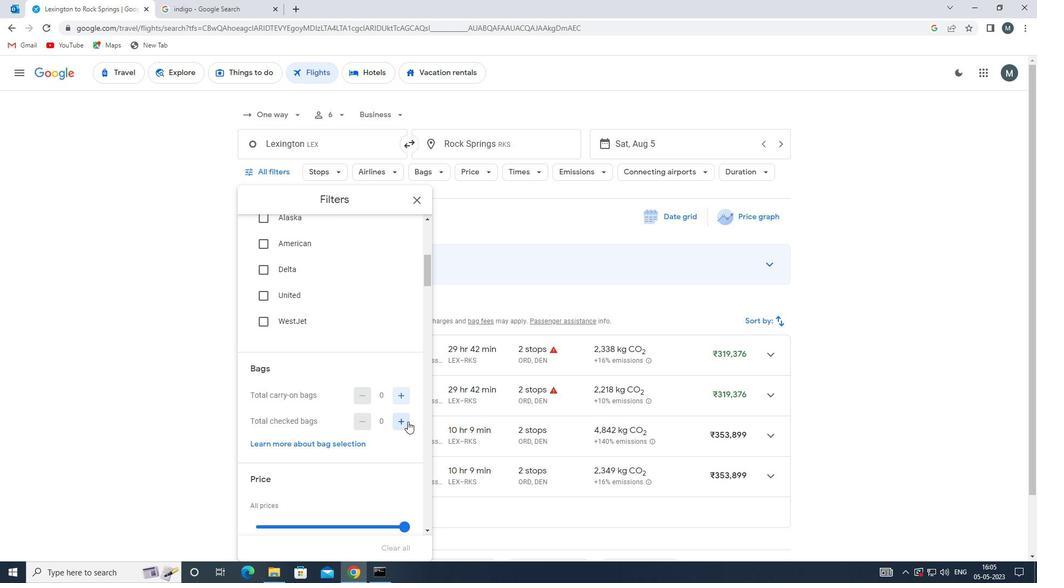 
Action: Mouse pressed left at (406, 419)
Screenshot: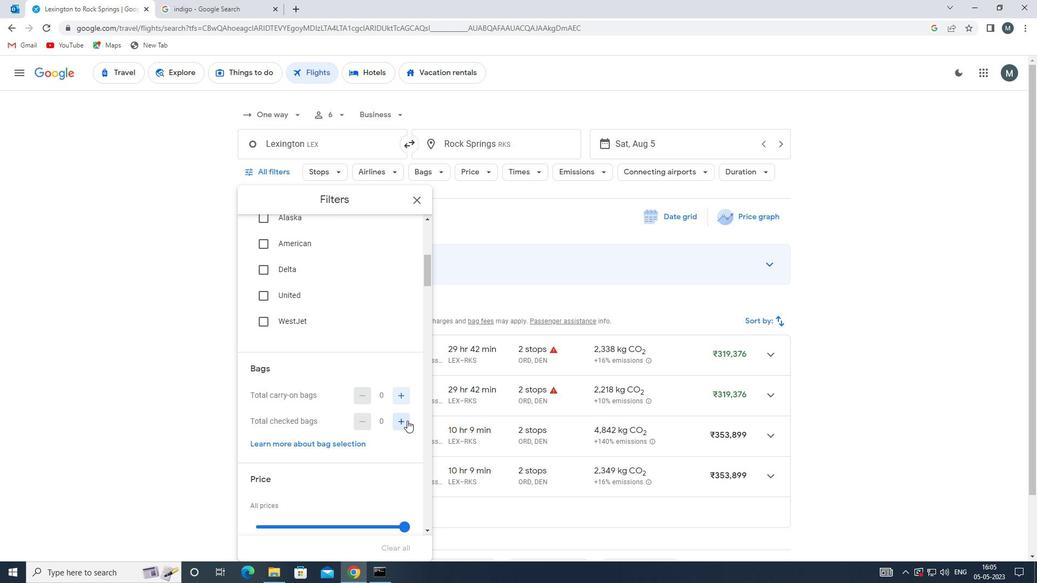 
Action: Mouse pressed left at (406, 419)
Screenshot: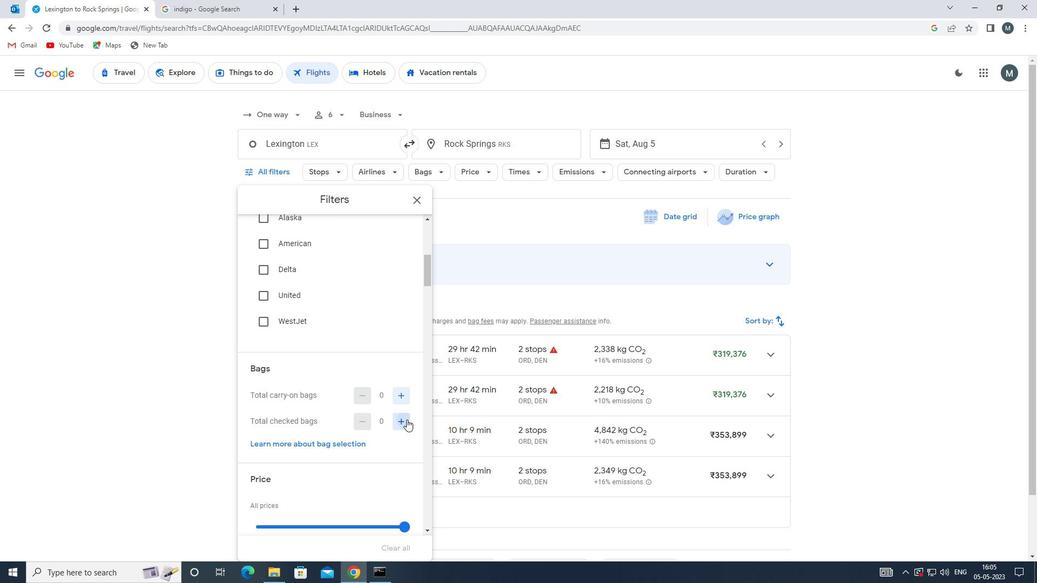 
Action: Mouse pressed left at (406, 419)
Screenshot: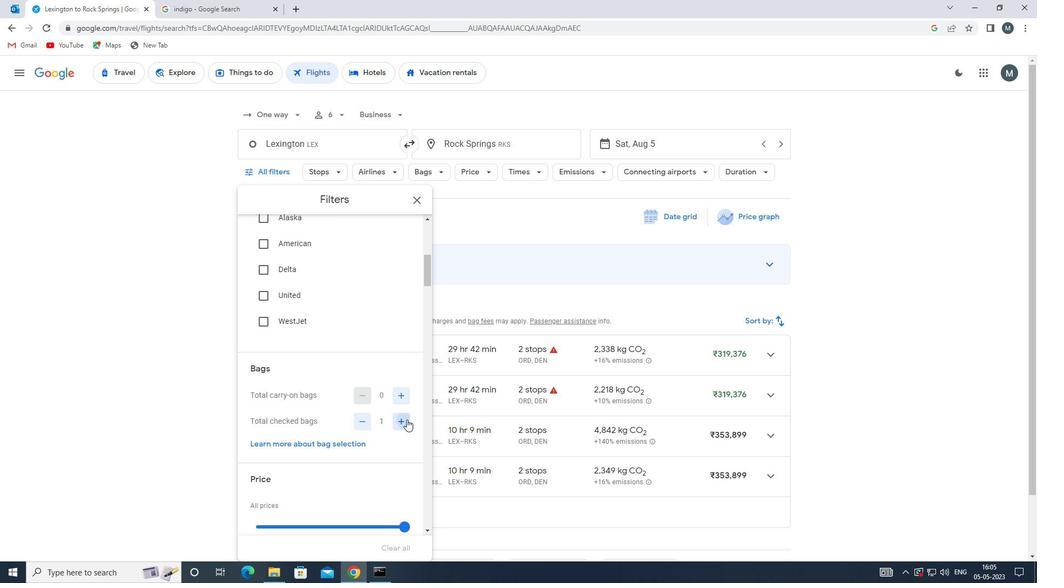
Action: Mouse pressed left at (406, 419)
Screenshot: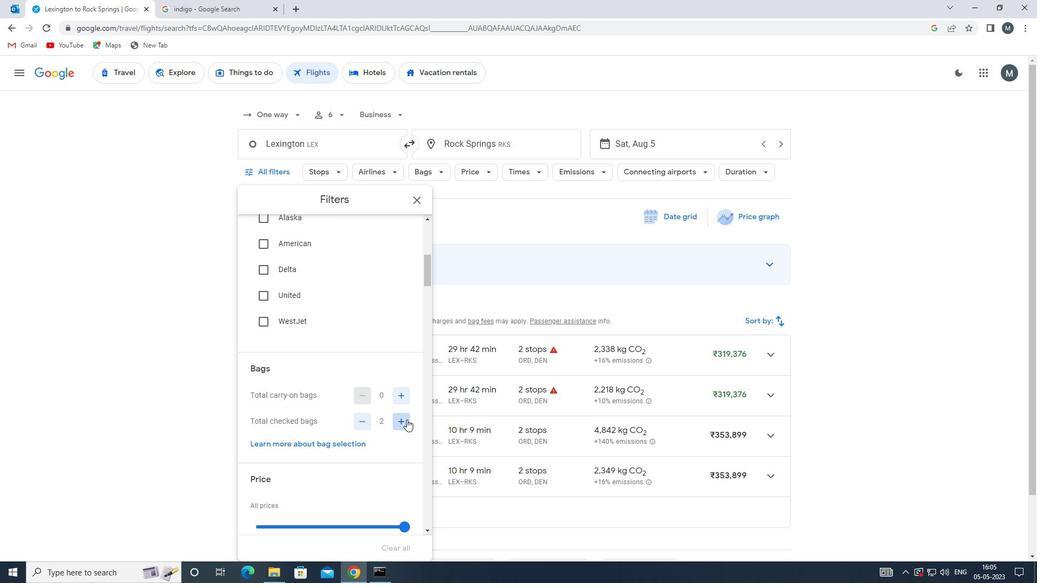 
Action: Mouse moved to (347, 394)
Screenshot: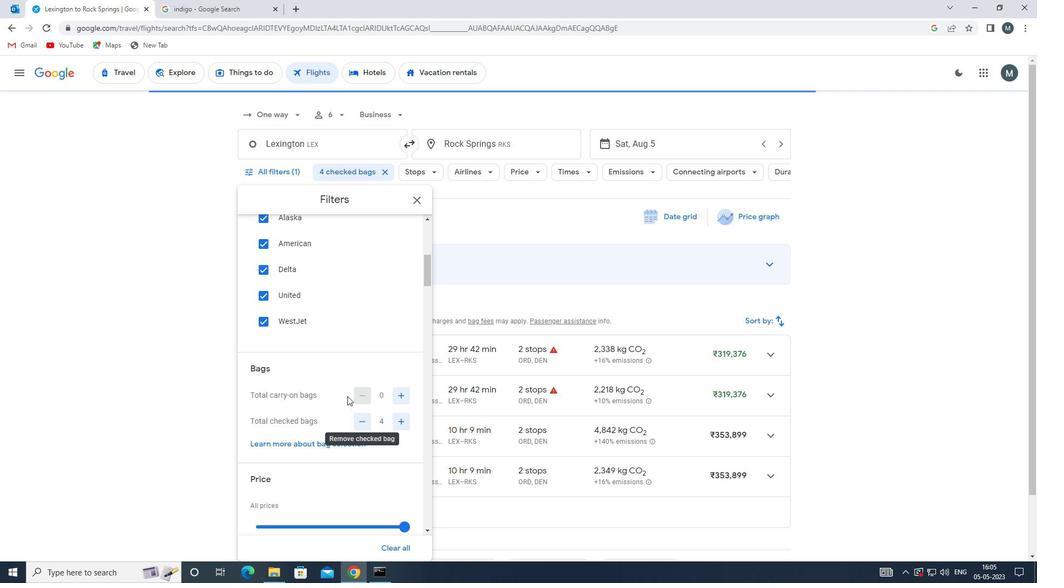 
Action: Mouse scrolled (347, 394) with delta (0, 0)
Screenshot: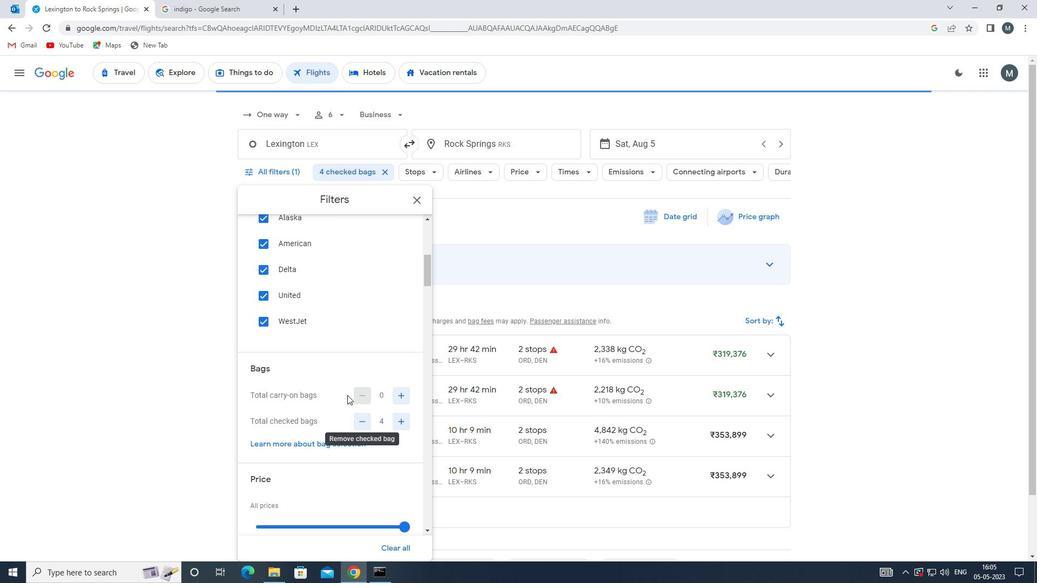 
Action: Mouse moved to (347, 394)
Screenshot: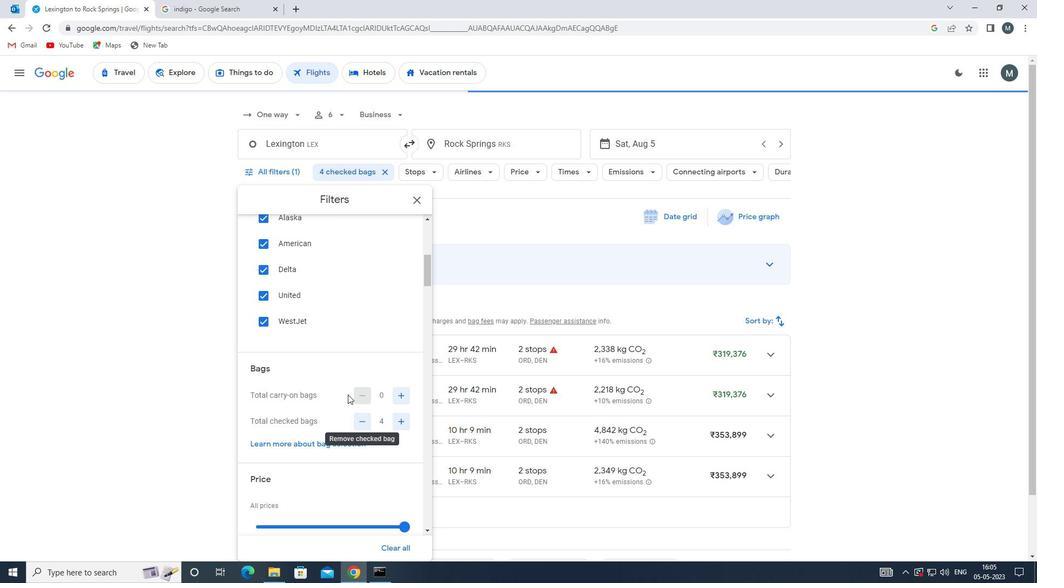 
Action: Mouse scrolled (347, 394) with delta (0, 0)
Screenshot: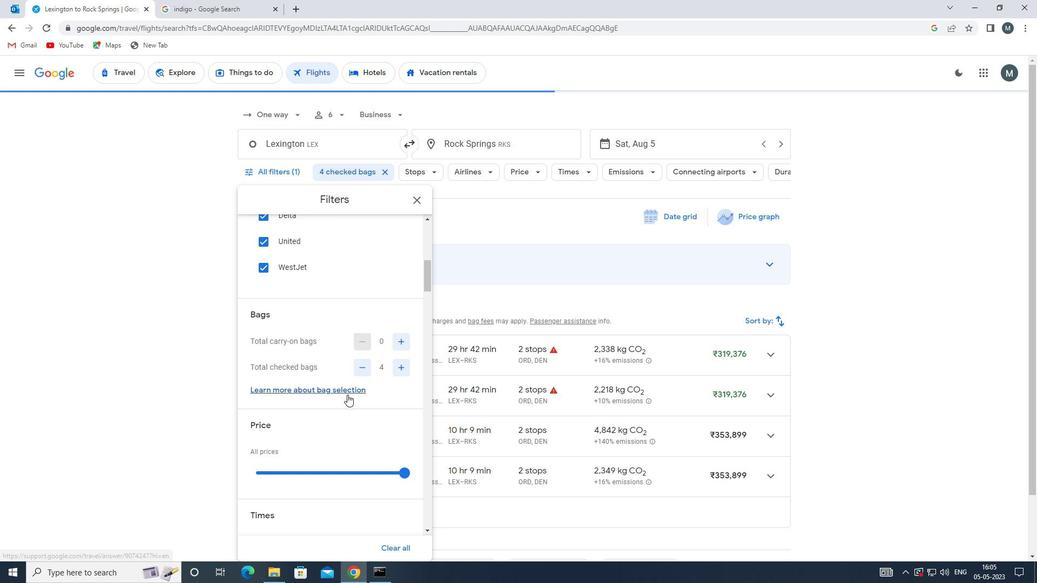 
Action: Mouse moved to (326, 419)
Screenshot: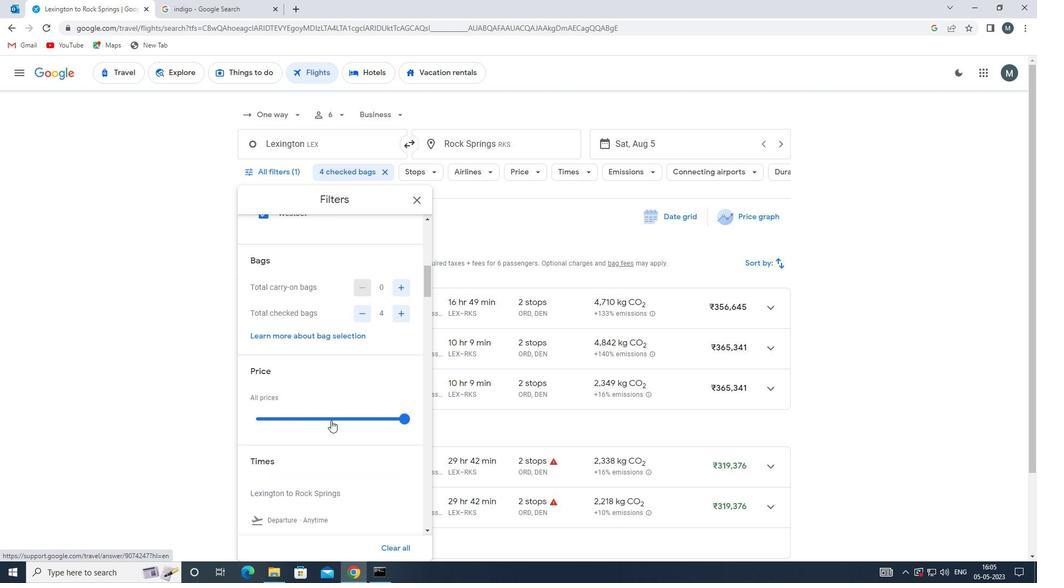 
Action: Mouse pressed left at (326, 419)
Screenshot: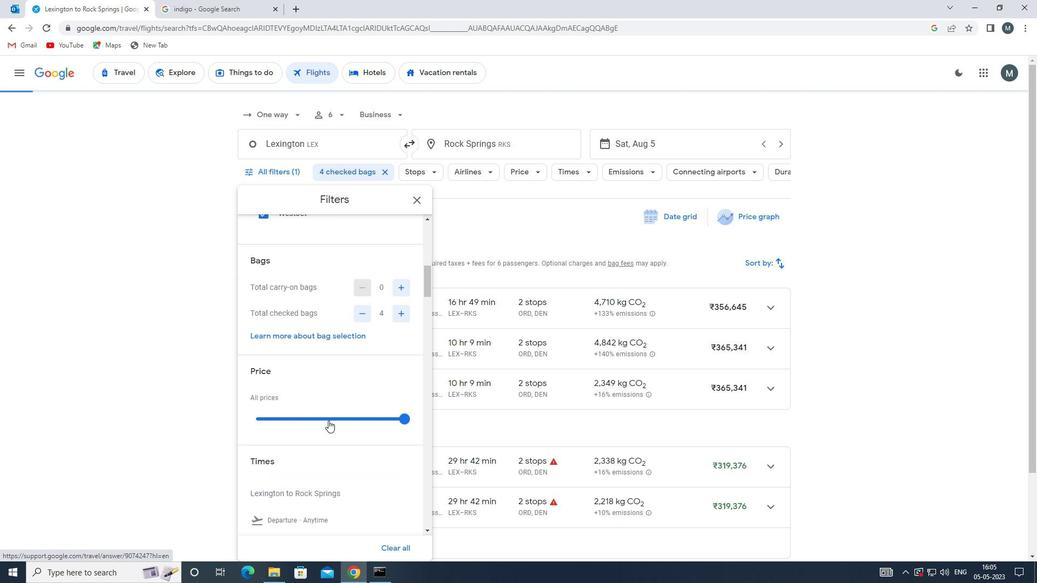 
Action: Mouse pressed left at (326, 419)
Screenshot: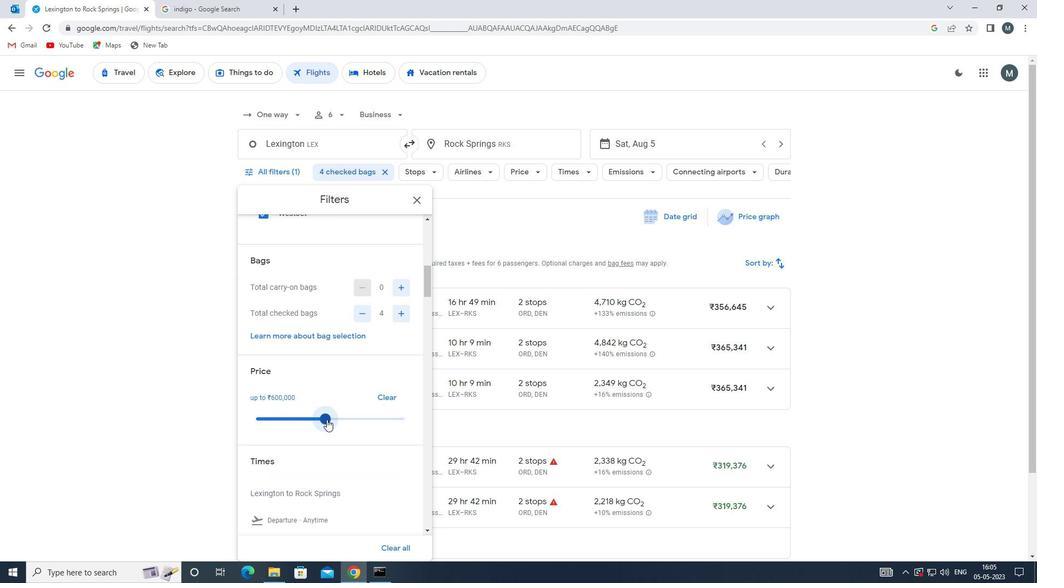 
Action: Mouse moved to (332, 394)
Screenshot: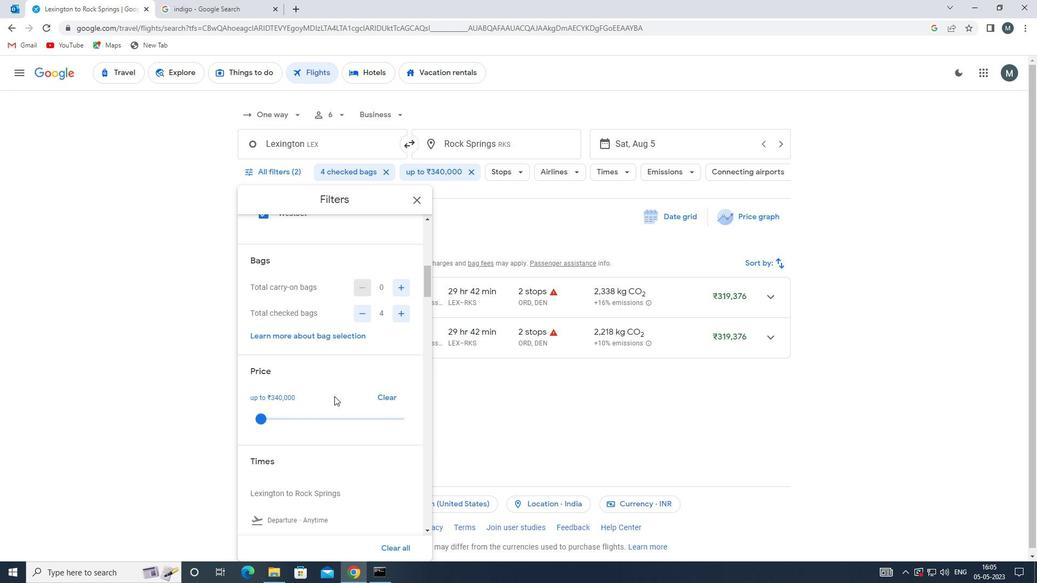 
Action: Mouse scrolled (332, 394) with delta (0, 0)
Screenshot: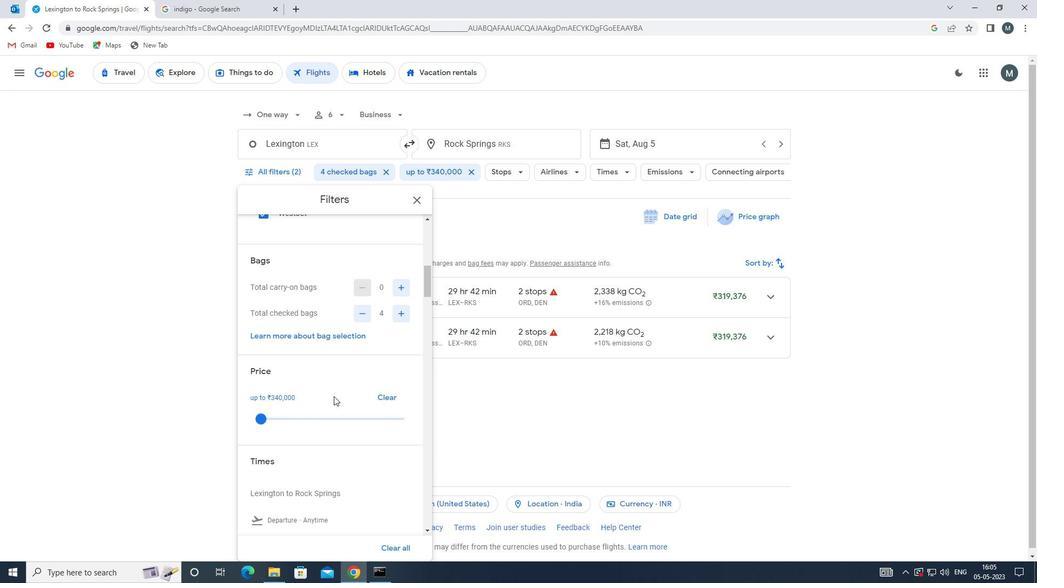 
Action: Mouse moved to (330, 394)
Screenshot: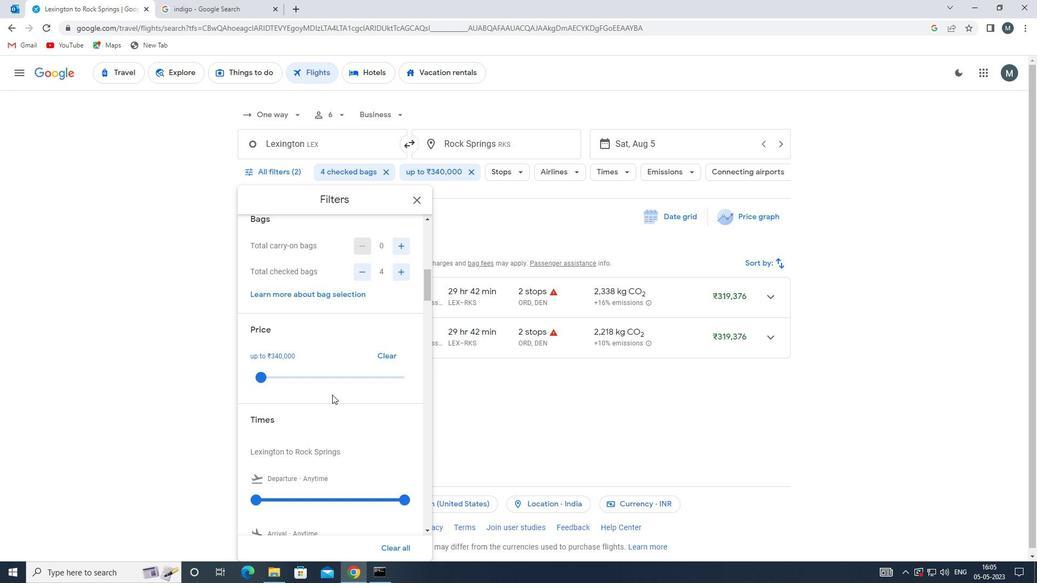
Action: Mouse scrolled (330, 394) with delta (0, 0)
Screenshot: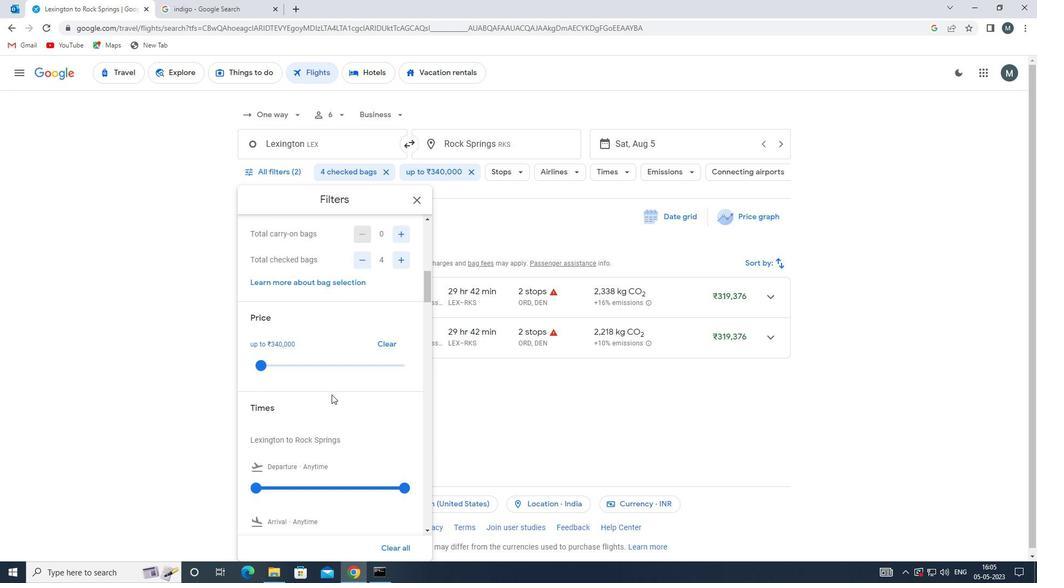 
Action: Mouse moved to (257, 430)
Screenshot: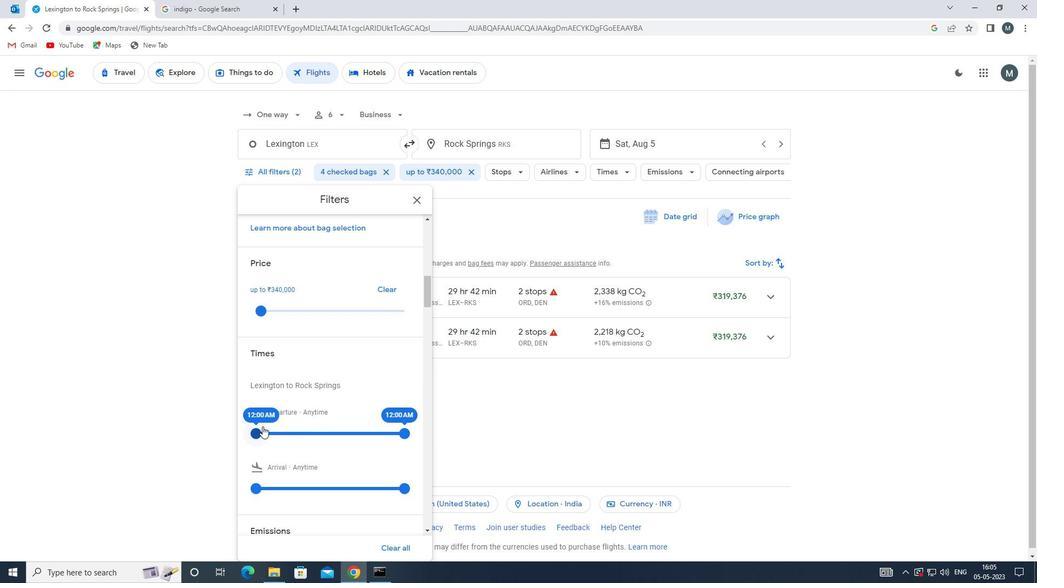 
Action: Mouse pressed left at (257, 430)
Screenshot: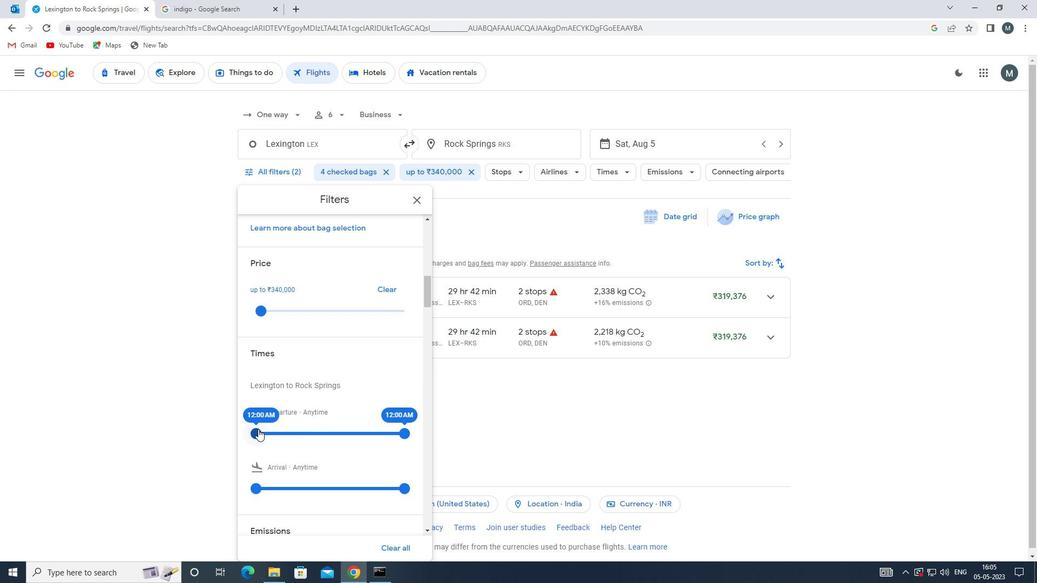 
Action: Mouse moved to (318, 431)
Screenshot: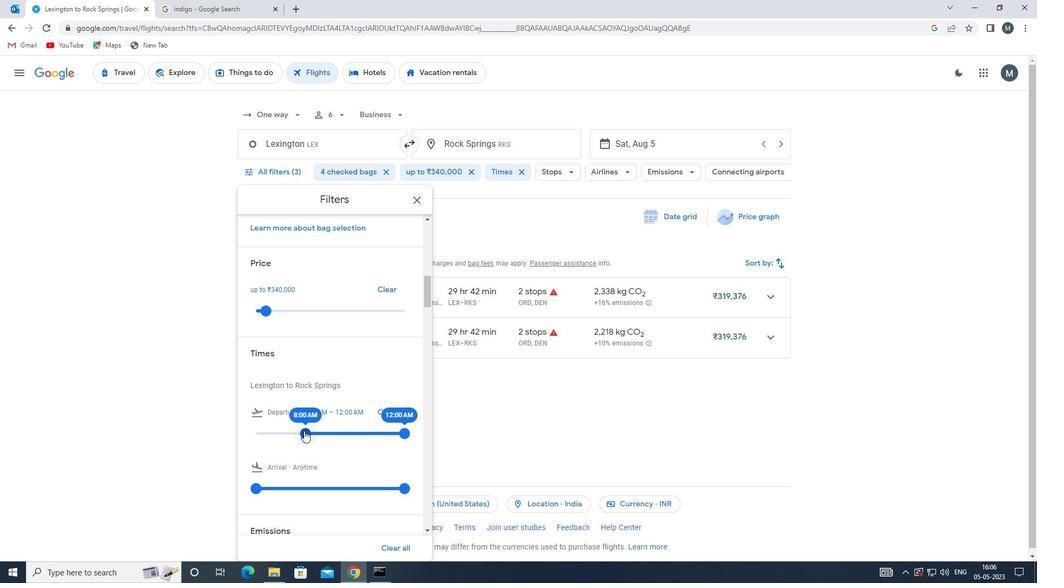 
Action: Mouse pressed left at (318, 431)
Screenshot: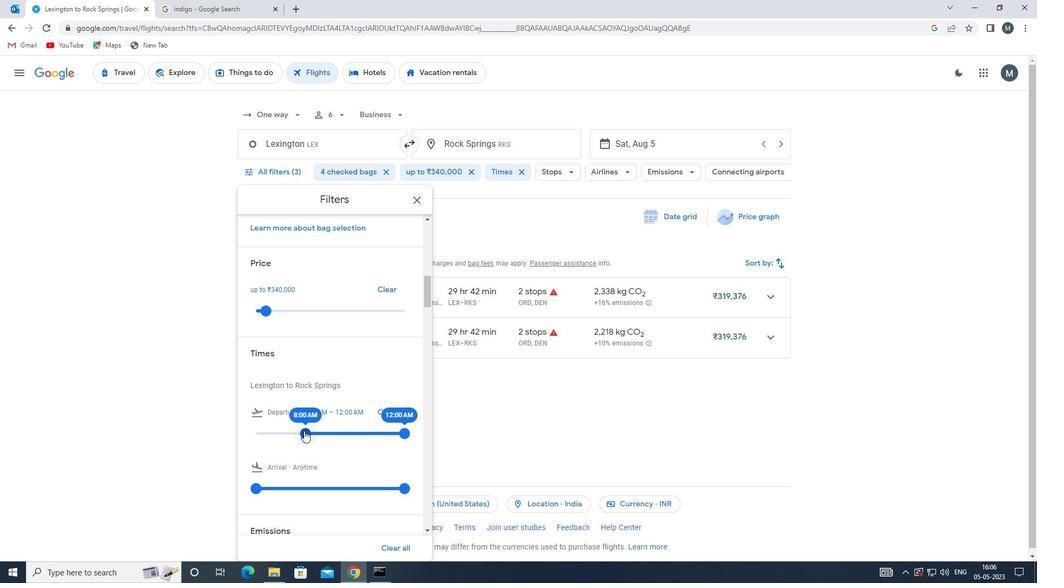 
Action: Mouse moved to (407, 426)
Screenshot: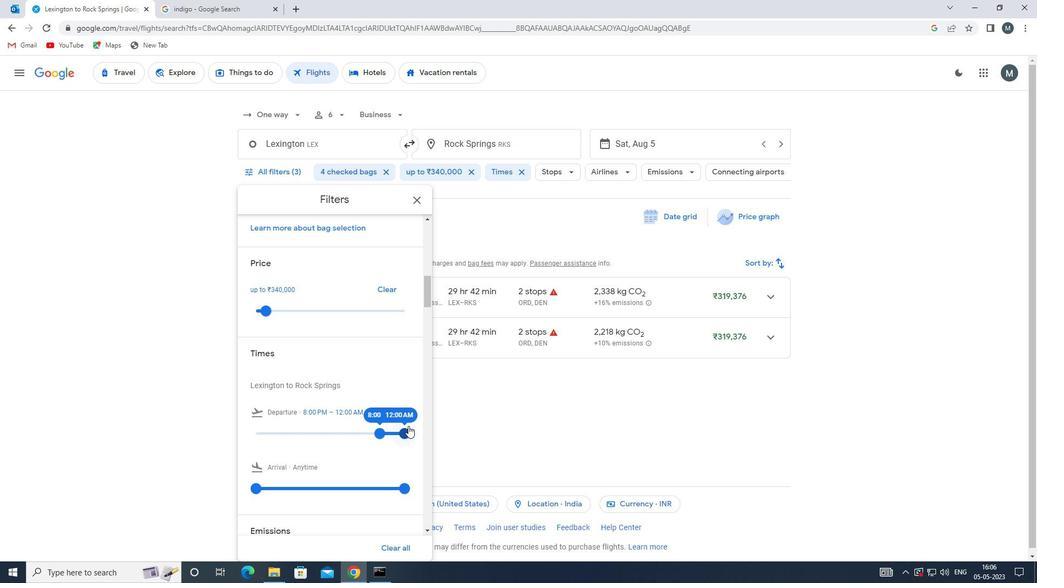 
Action: Mouse pressed left at (407, 426)
Screenshot: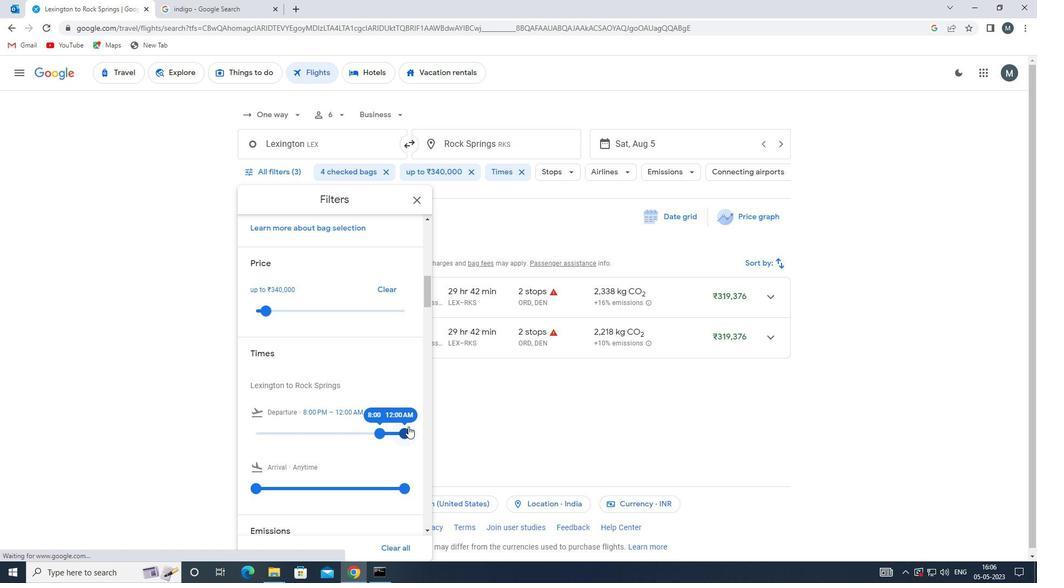 
Action: Mouse moved to (376, 417)
Screenshot: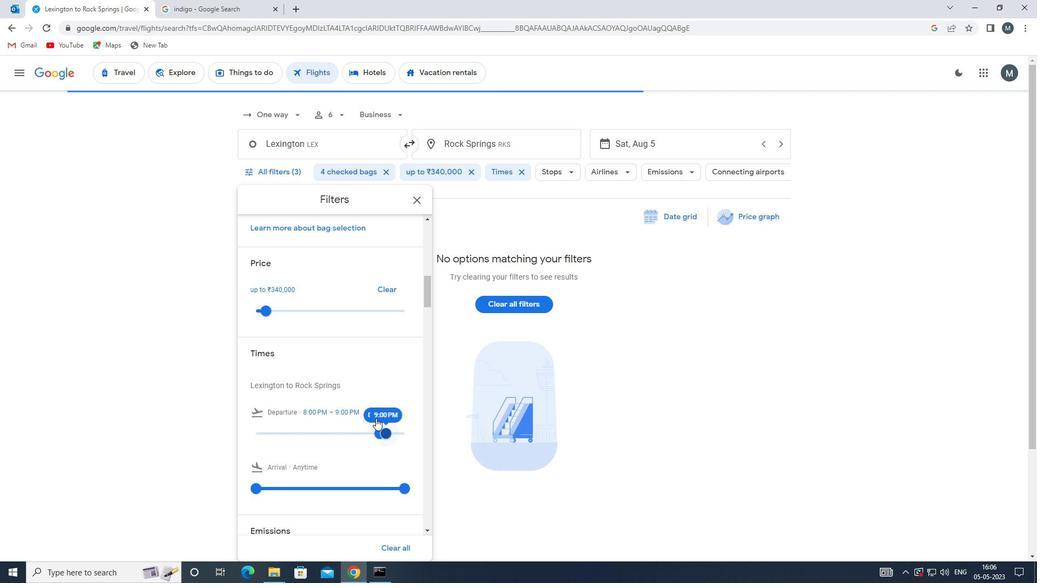 
Action: Mouse scrolled (376, 417) with delta (0, 0)
Screenshot: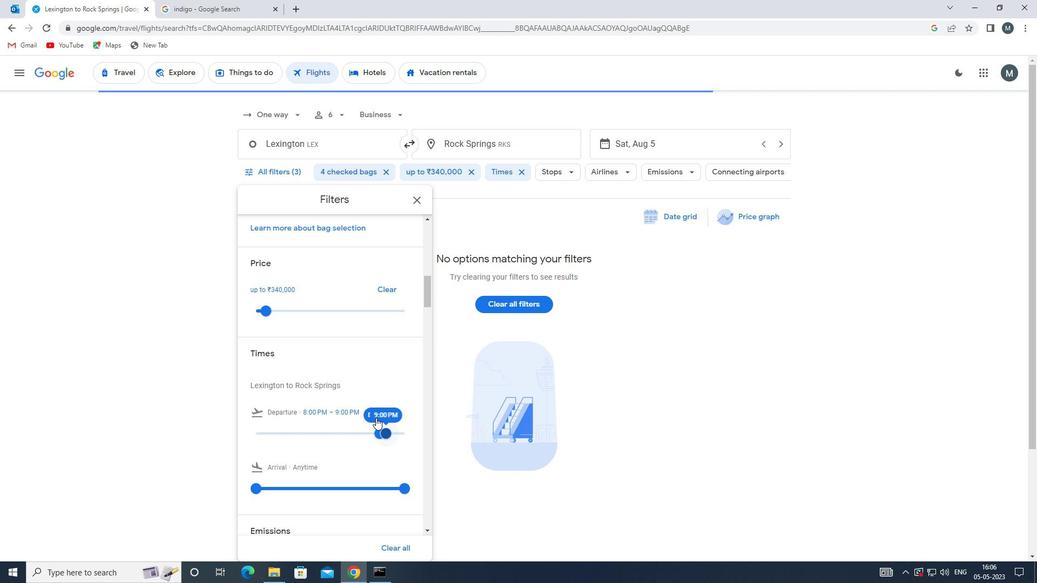 
Action: Mouse moved to (419, 202)
Screenshot: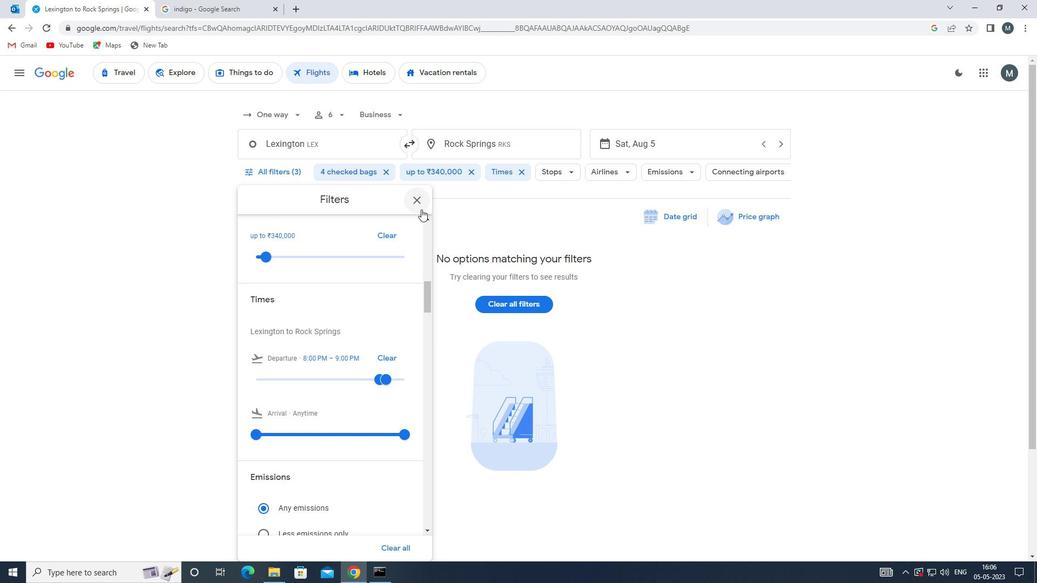 
Action: Mouse pressed left at (419, 202)
Screenshot: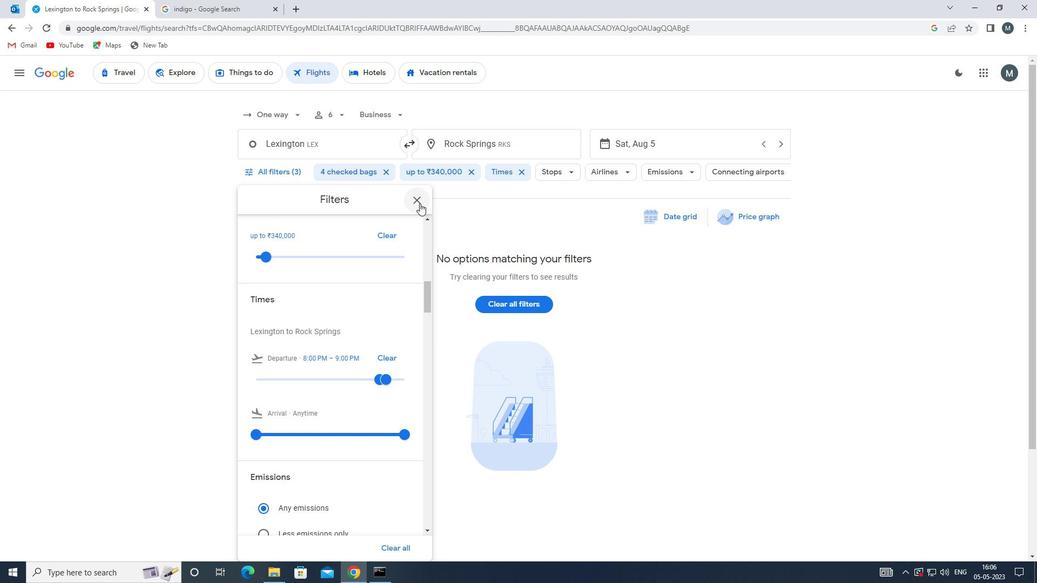 
